 Task: In the  document directory.txt Download file as 'Plain Text' Share this file with 'softage.6@softage.net' Insert the command  Editing
Action: Mouse moved to (40, 84)
Screenshot: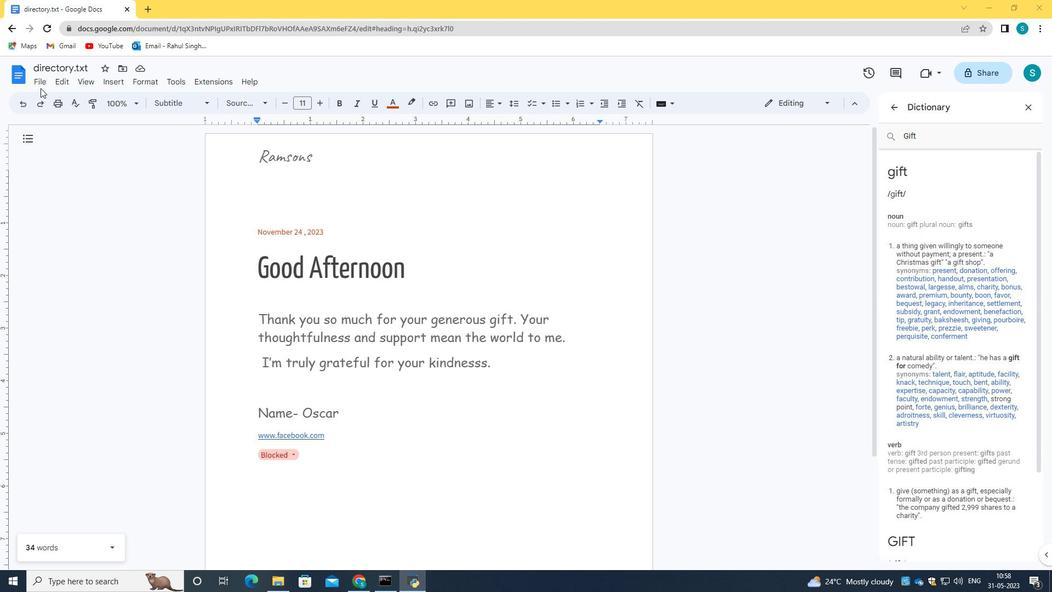 
Action: Mouse pressed left at (40, 84)
Screenshot: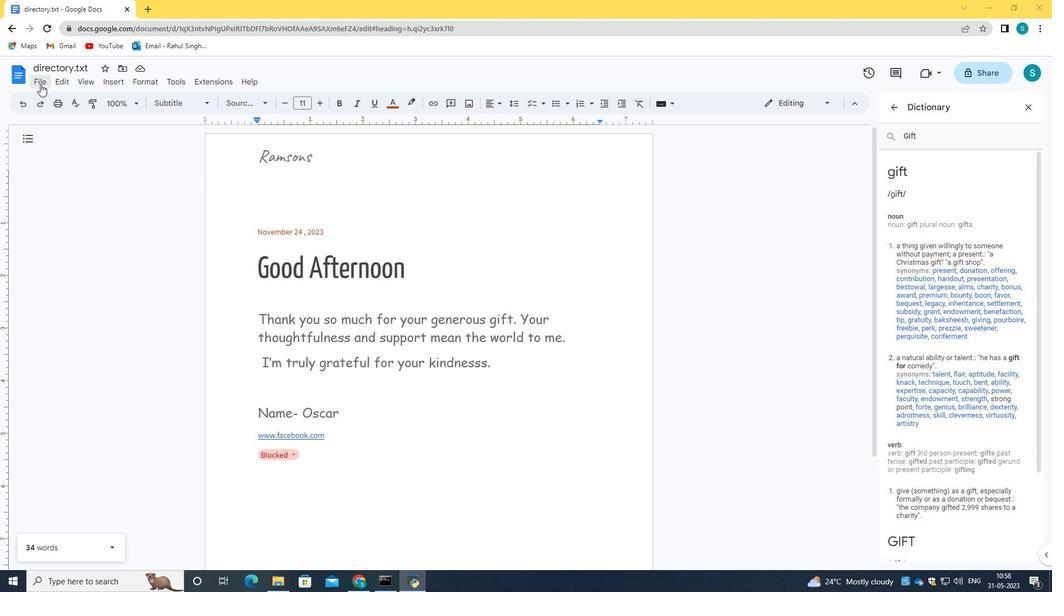
Action: Mouse moved to (242, 267)
Screenshot: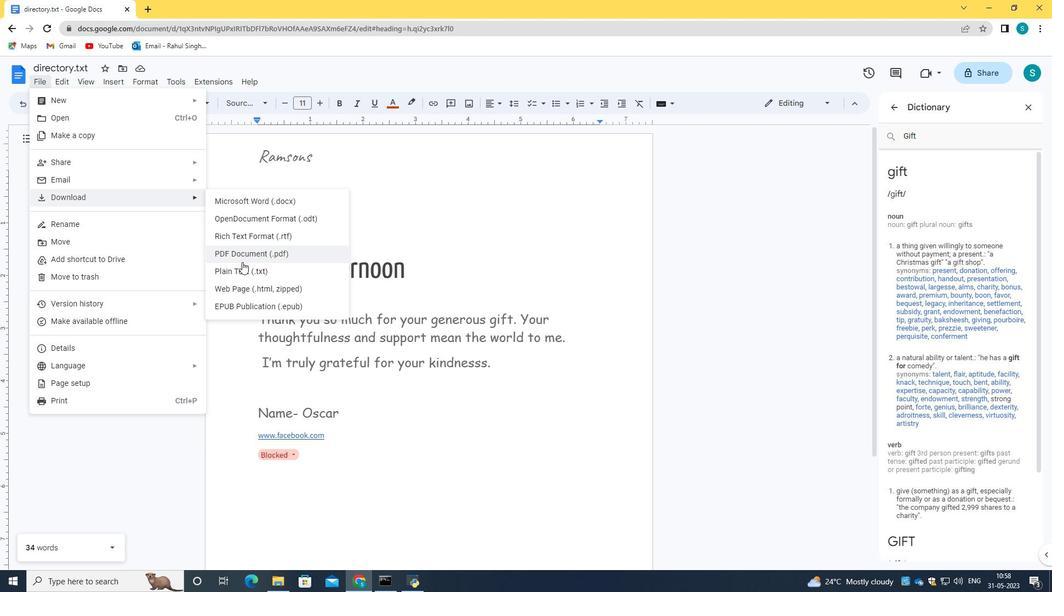 
Action: Mouse pressed left at (242, 267)
Screenshot: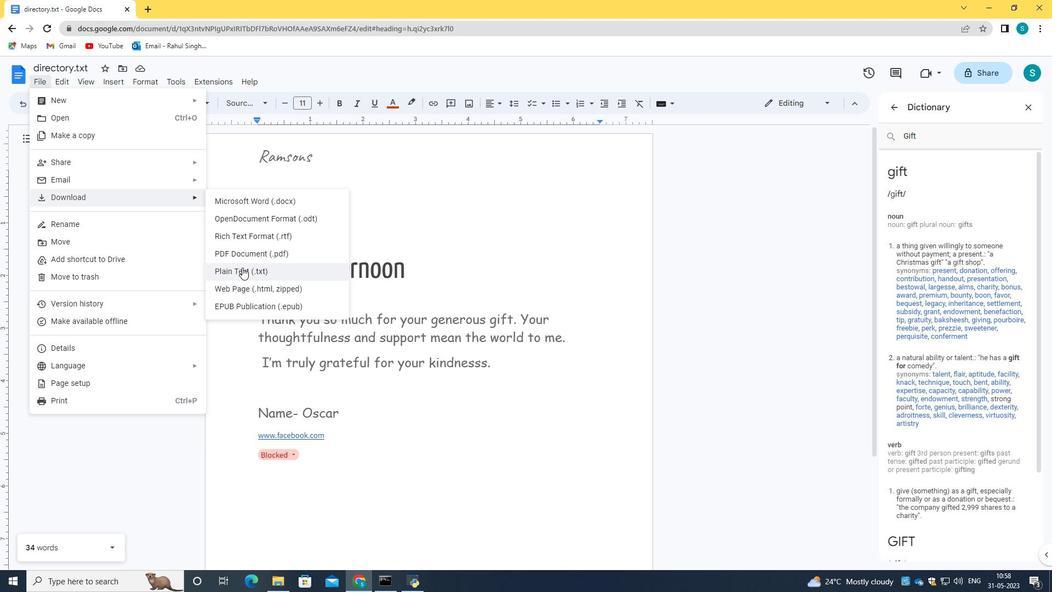 
Action: Mouse moved to (114, 553)
Screenshot: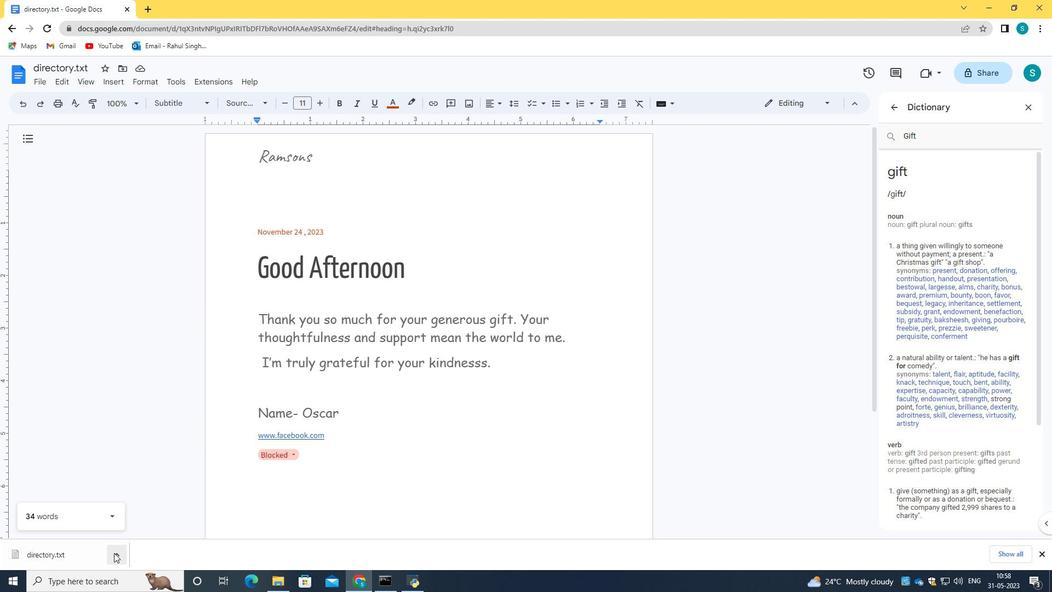 
Action: Mouse pressed left at (114, 553)
Screenshot: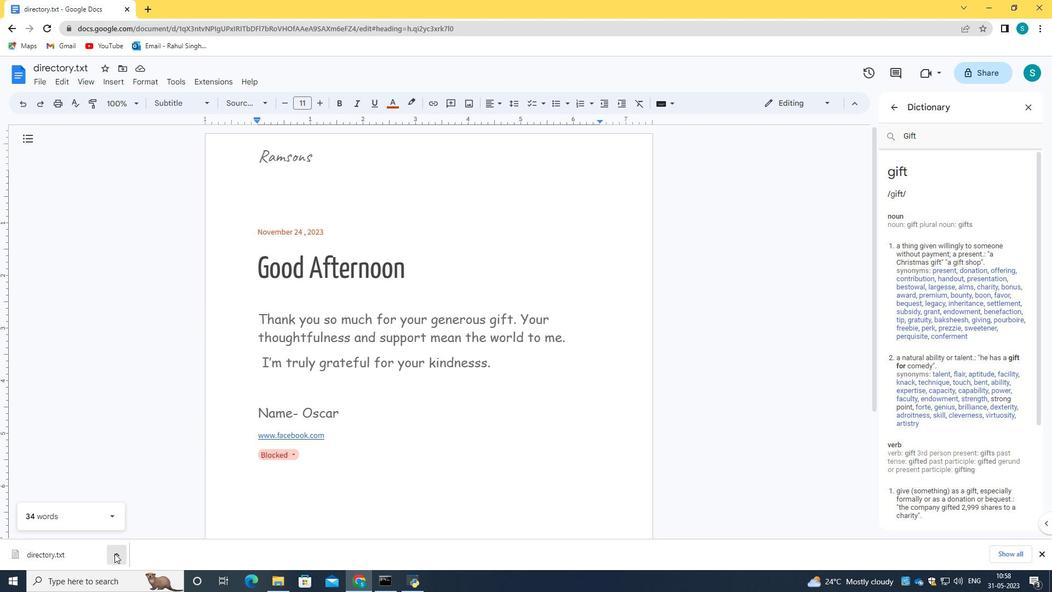 
Action: Mouse moved to (132, 518)
Screenshot: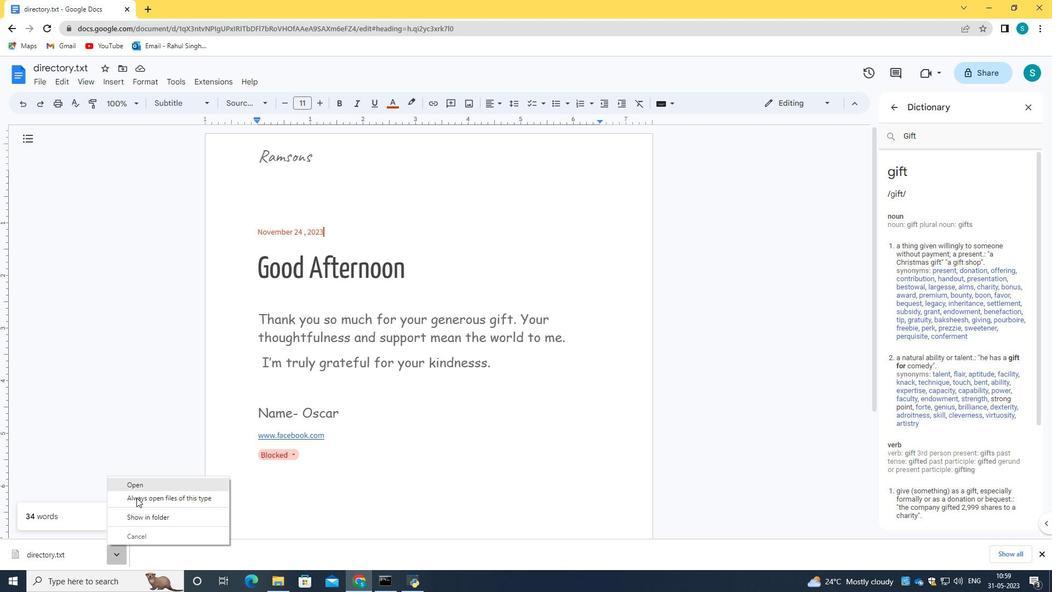 
Action: Mouse pressed left at (132, 518)
Screenshot: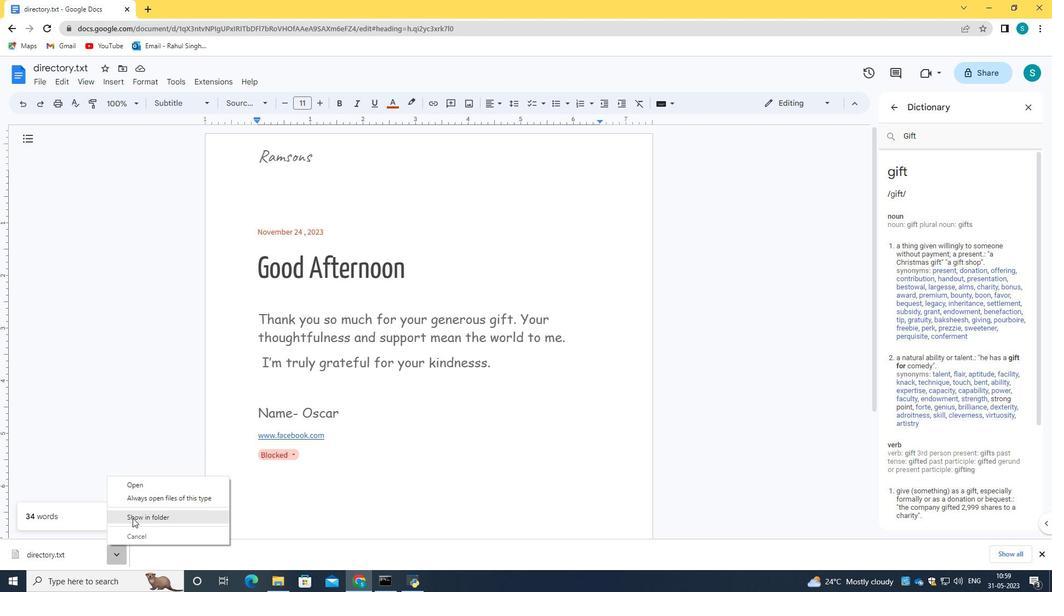 
Action: Mouse moved to (120, 82)
Screenshot: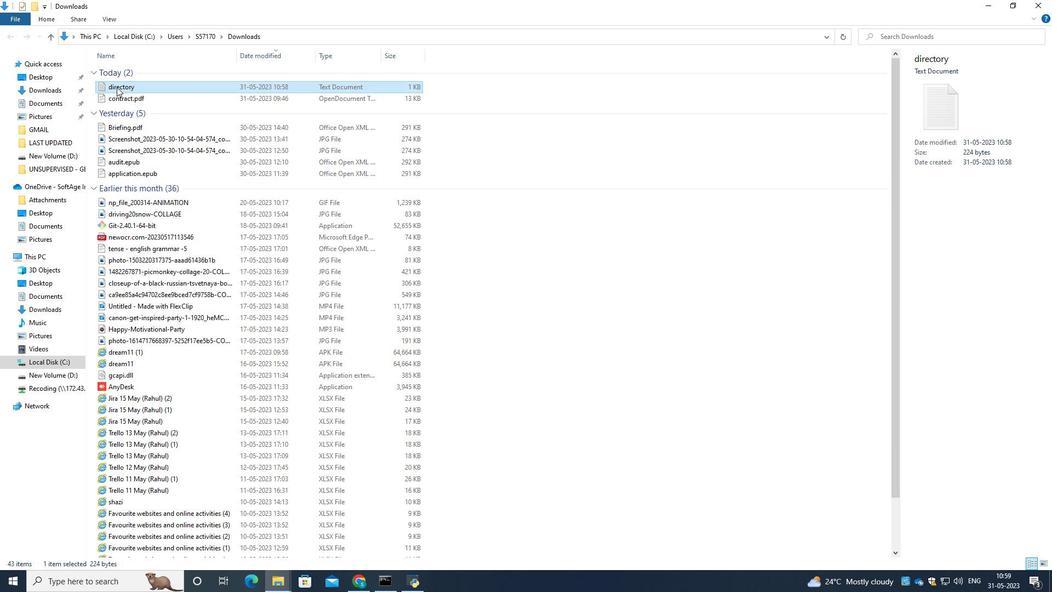 
Action: Mouse pressed right at (120, 82)
Screenshot: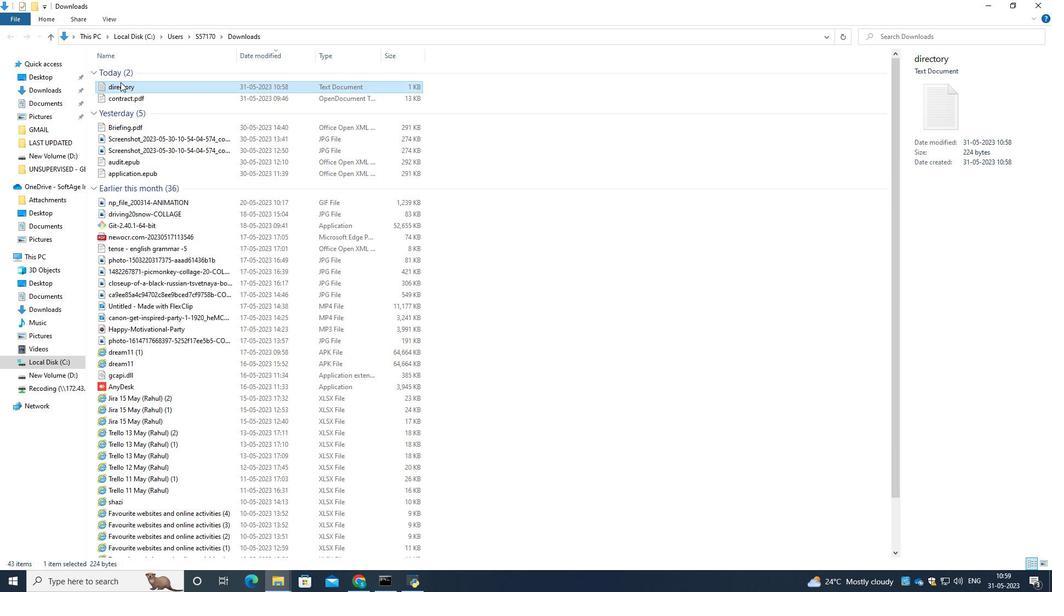 
Action: Mouse moved to (174, 164)
Screenshot: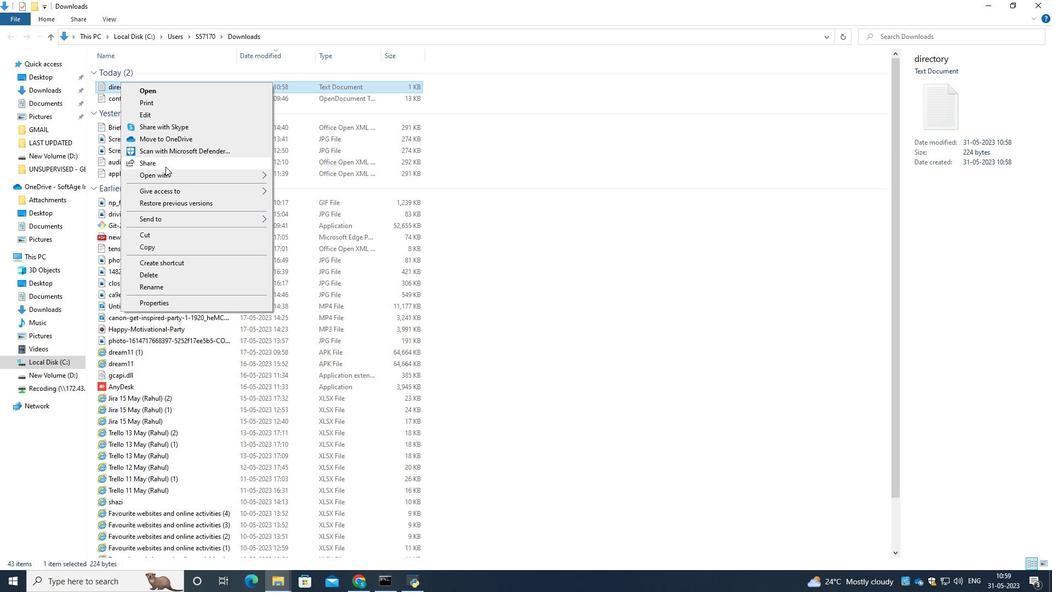 
Action: Mouse pressed left at (174, 164)
Screenshot: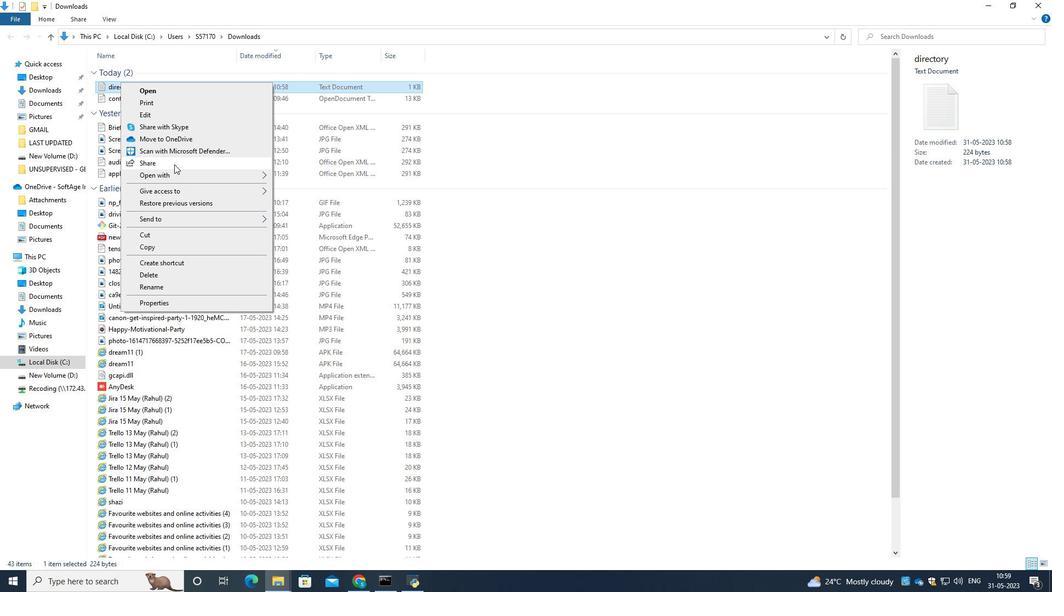 
Action: Mouse moved to (528, 218)
Screenshot: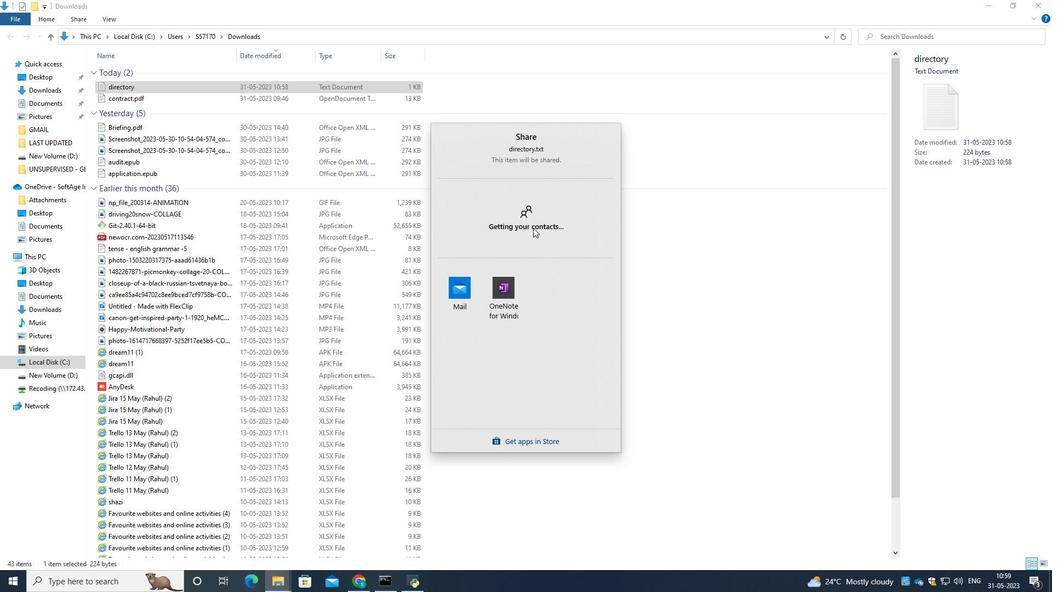 
Action: Mouse pressed left at (528, 218)
Screenshot: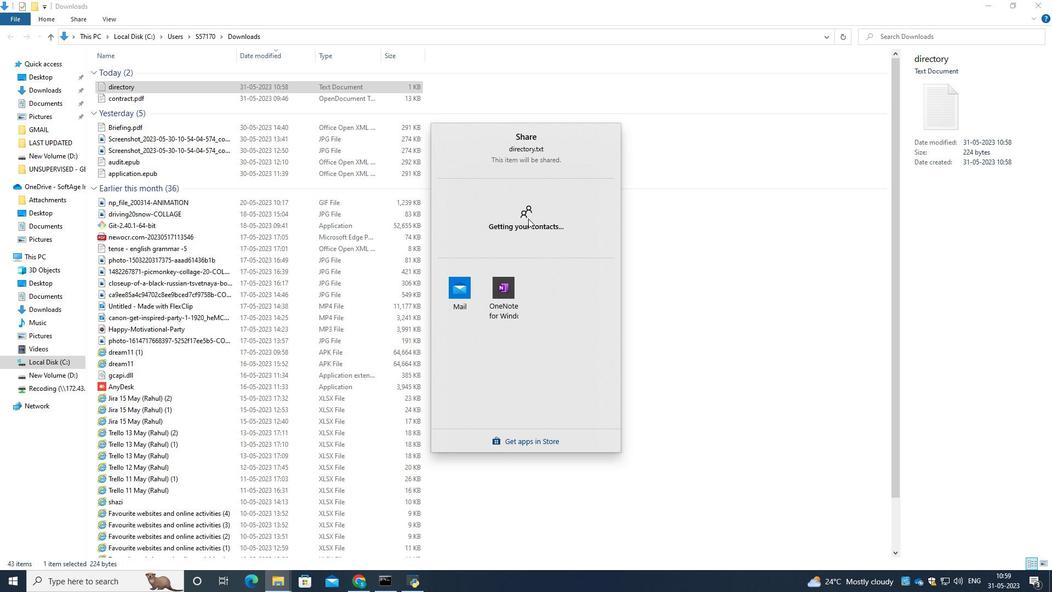 
Action: Mouse moved to (528, 212)
Screenshot: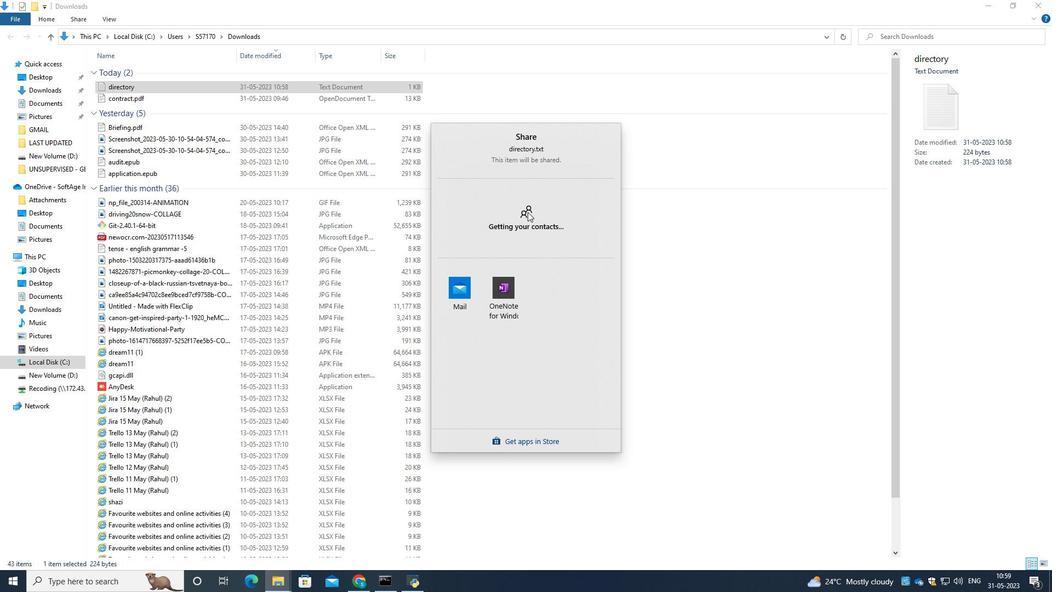 
Action: Mouse pressed left at (528, 212)
Screenshot: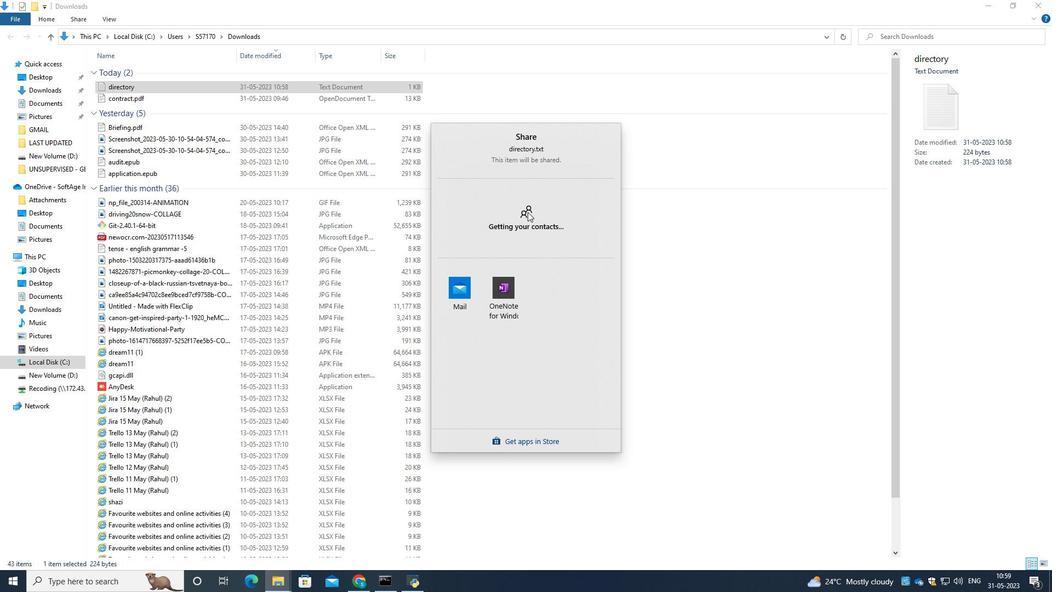 
Action: Mouse moved to (466, 293)
Screenshot: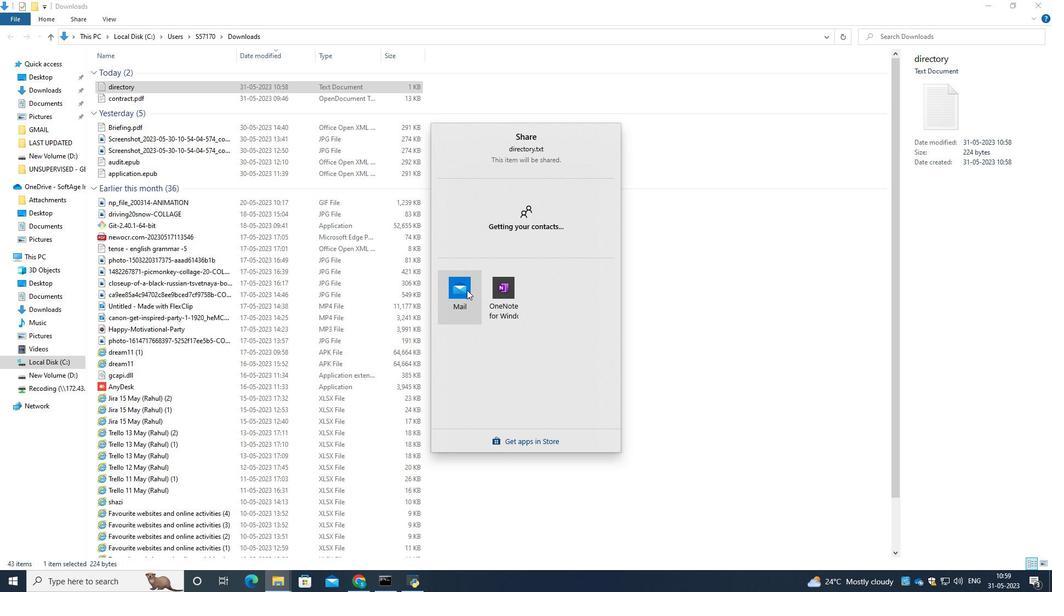 
Action: Mouse pressed left at (466, 293)
Screenshot: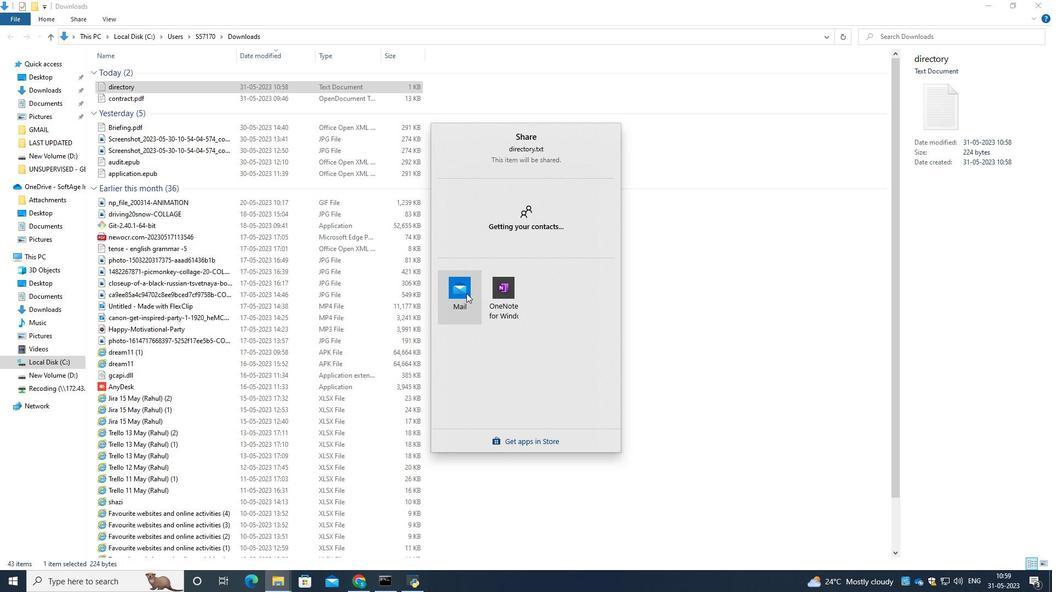 
Action: Mouse moved to (524, 306)
Screenshot: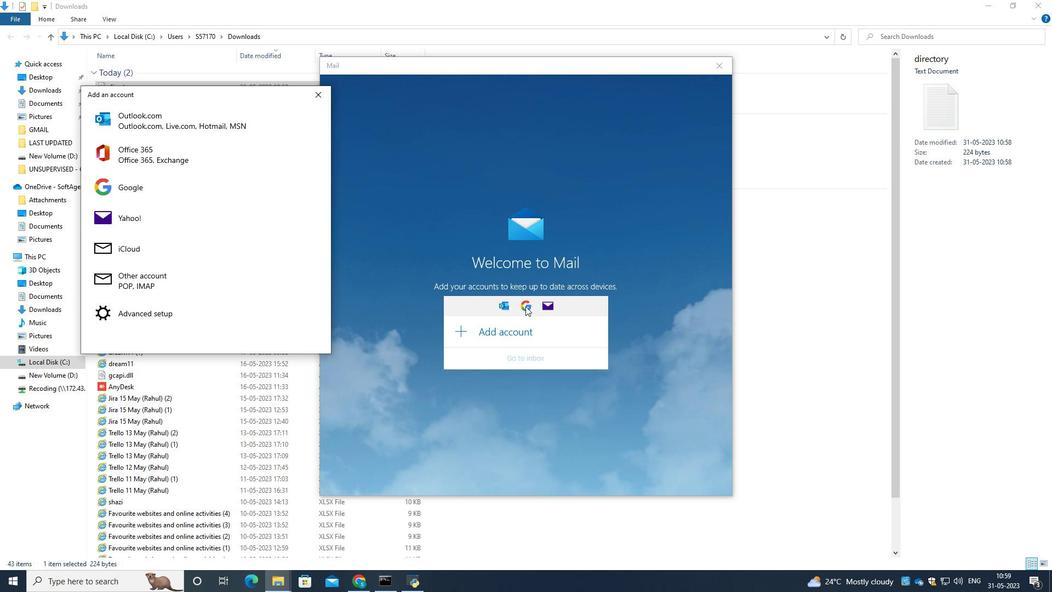 
Action: Mouse pressed left at (524, 306)
Screenshot: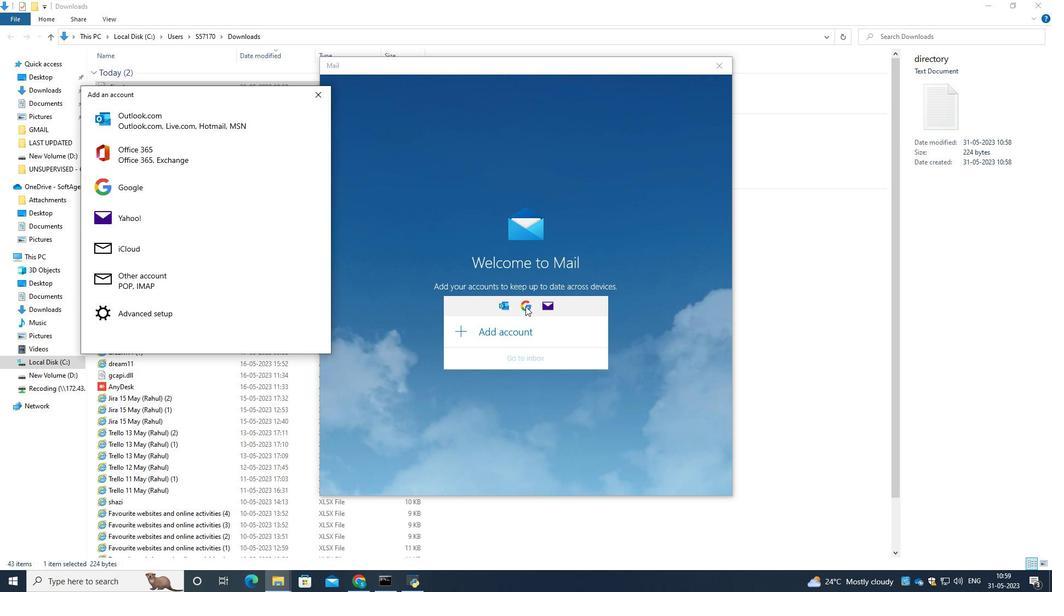 
Action: Mouse moved to (163, 185)
Screenshot: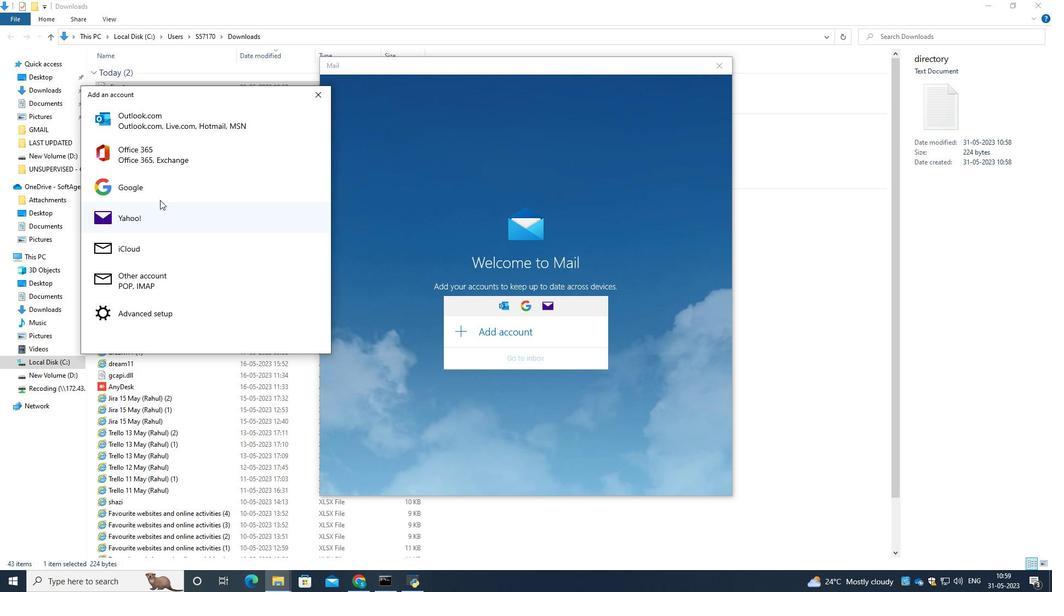 
Action: Mouse pressed left at (163, 185)
Screenshot: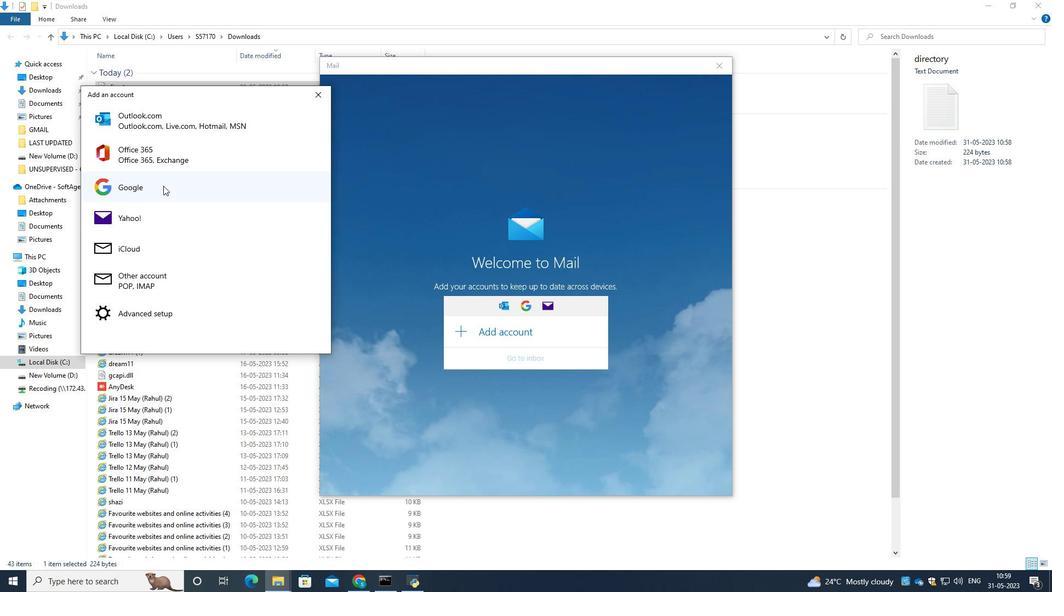 
Action: Mouse moved to (179, 305)
Screenshot: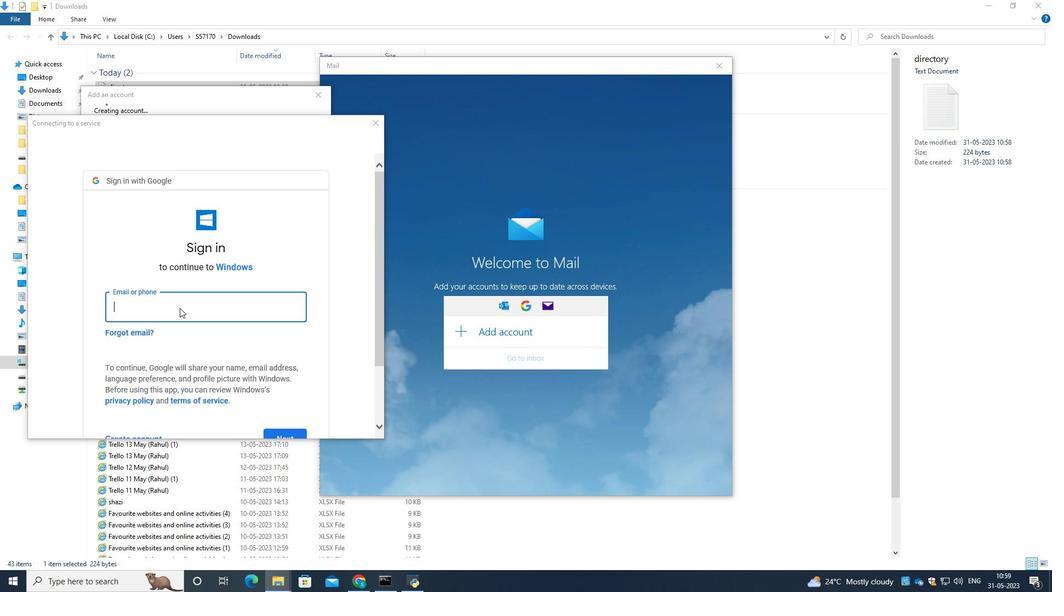 
Action: Mouse pressed left at (179, 305)
Screenshot: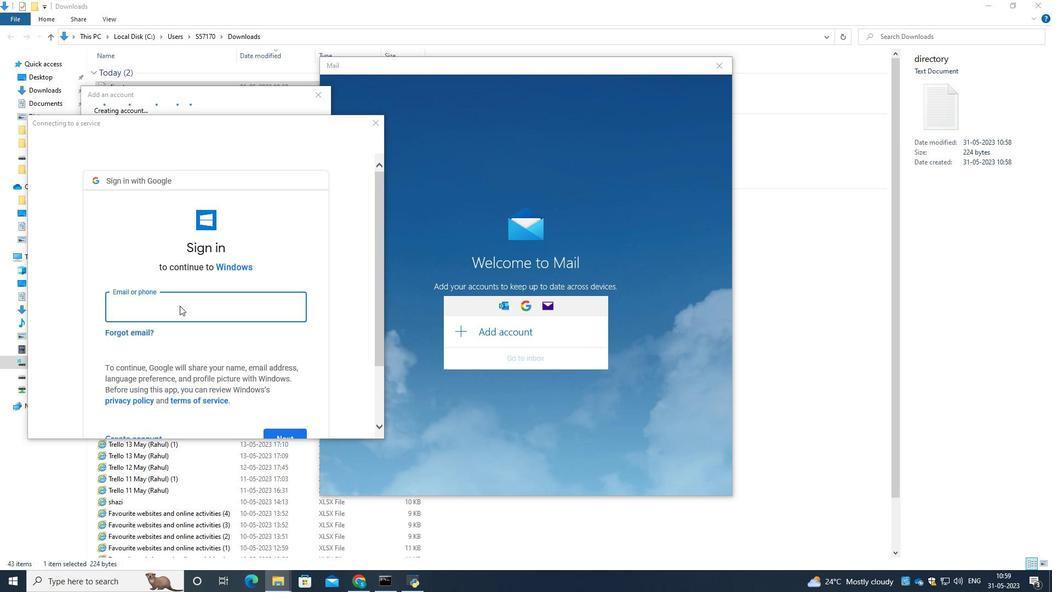
Action: Mouse moved to (372, 128)
Screenshot: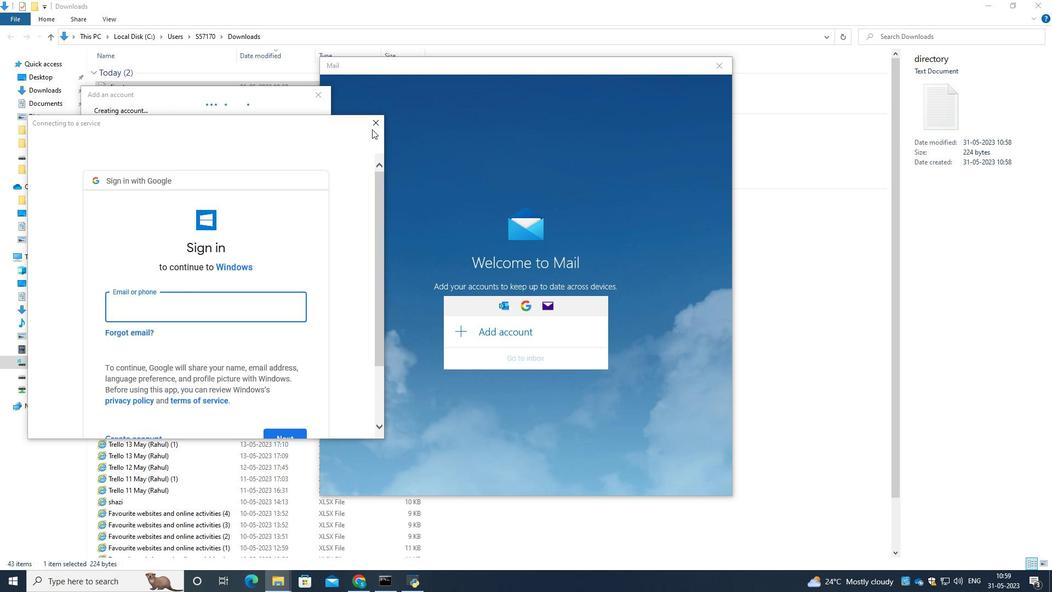 
Action: Mouse pressed left at (372, 128)
Screenshot: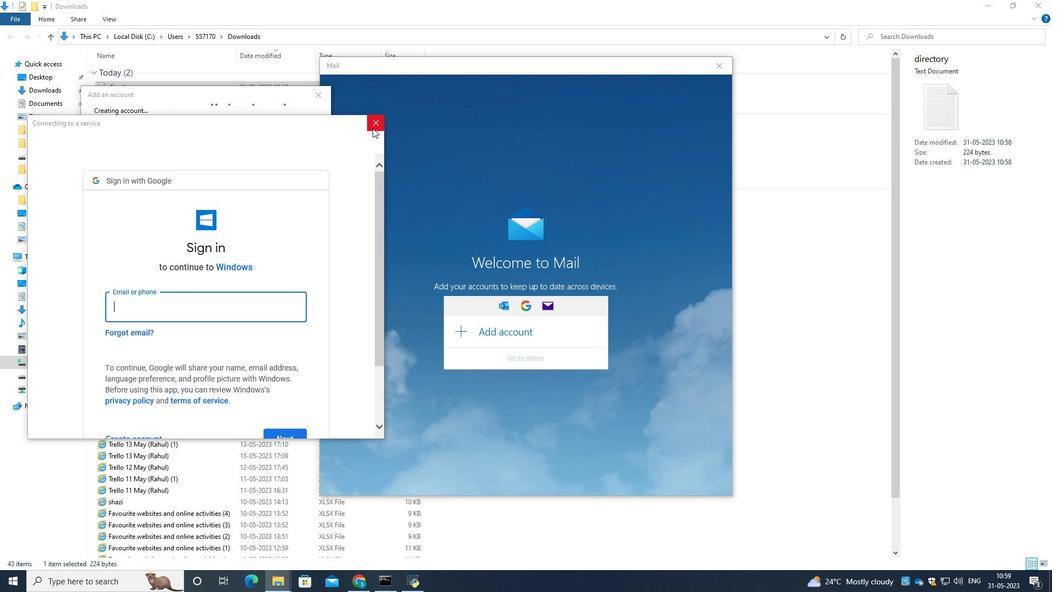 
Action: Mouse moved to (164, 190)
Screenshot: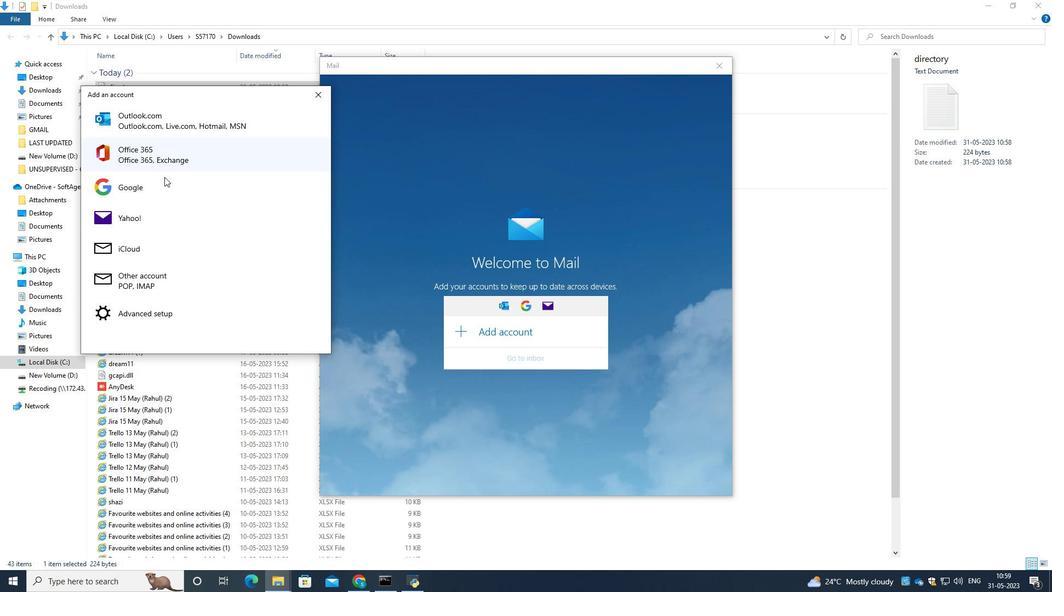 
Action: Mouse pressed left at (164, 190)
Screenshot: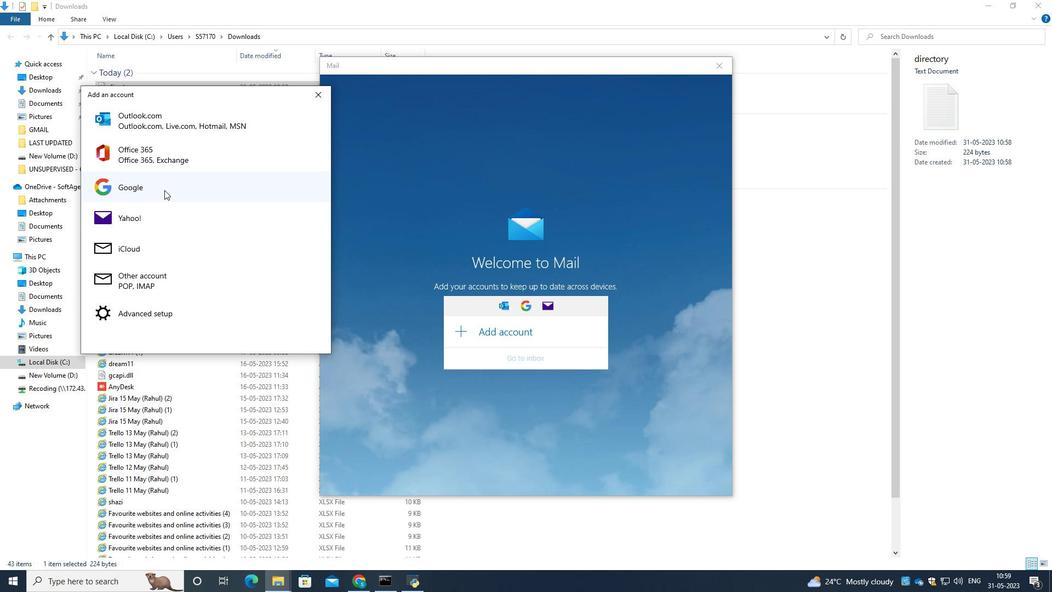 
Action: Mouse moved to (163, 309)
Screenshot: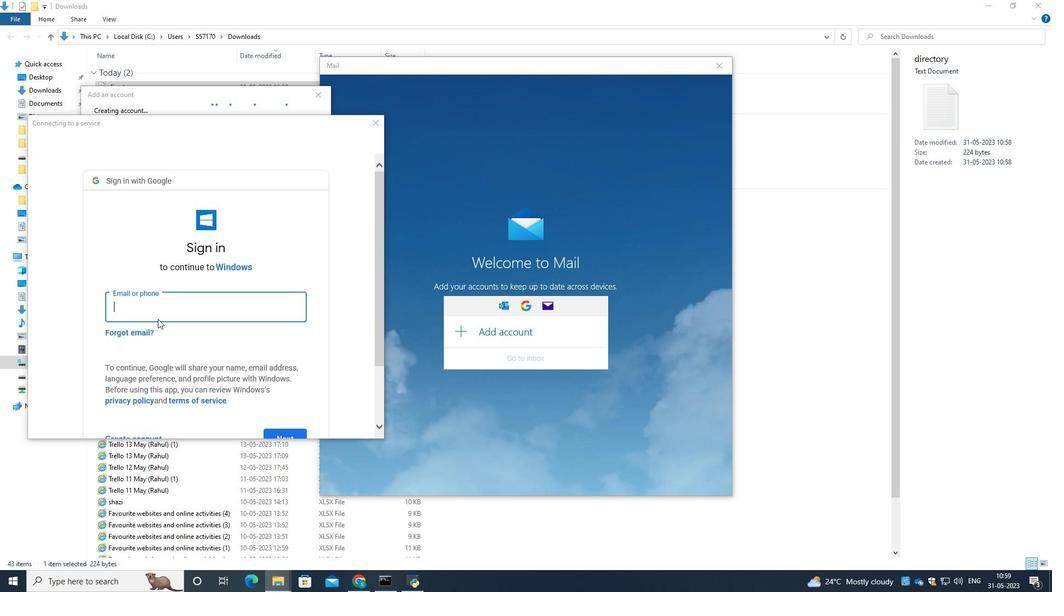 
Action: Mouse pressed left at (163, 309)
Screenshot: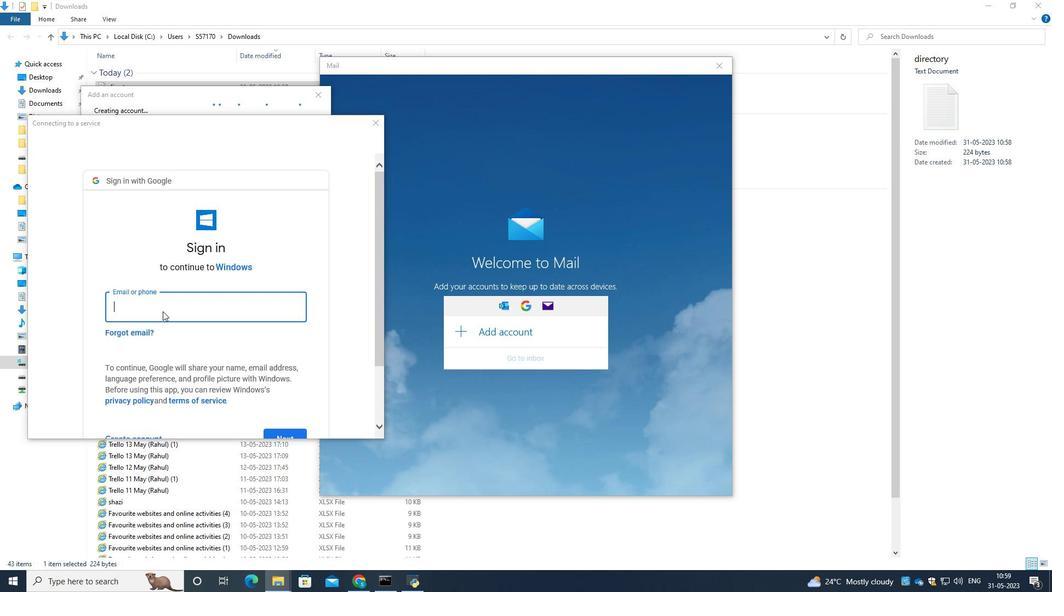 
Action: Key pressed softage.1<Key.shift>@softage.net<Key.enter><Key.shift>Softage<Key.shift>@1<Key.enter>
Screenshot: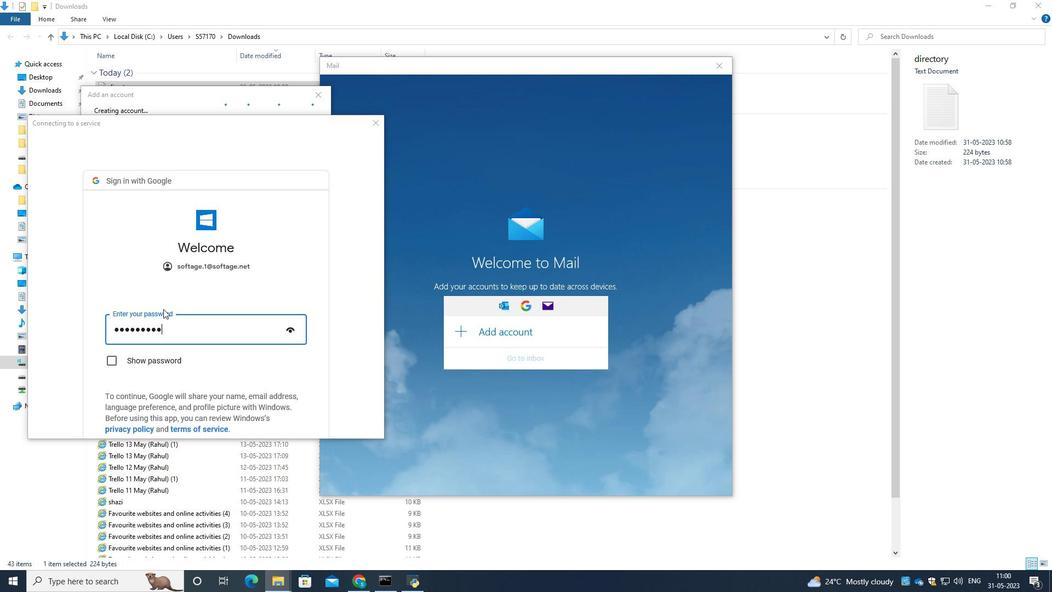 
Action: Mouse moved to (215, 284)
Screenshot: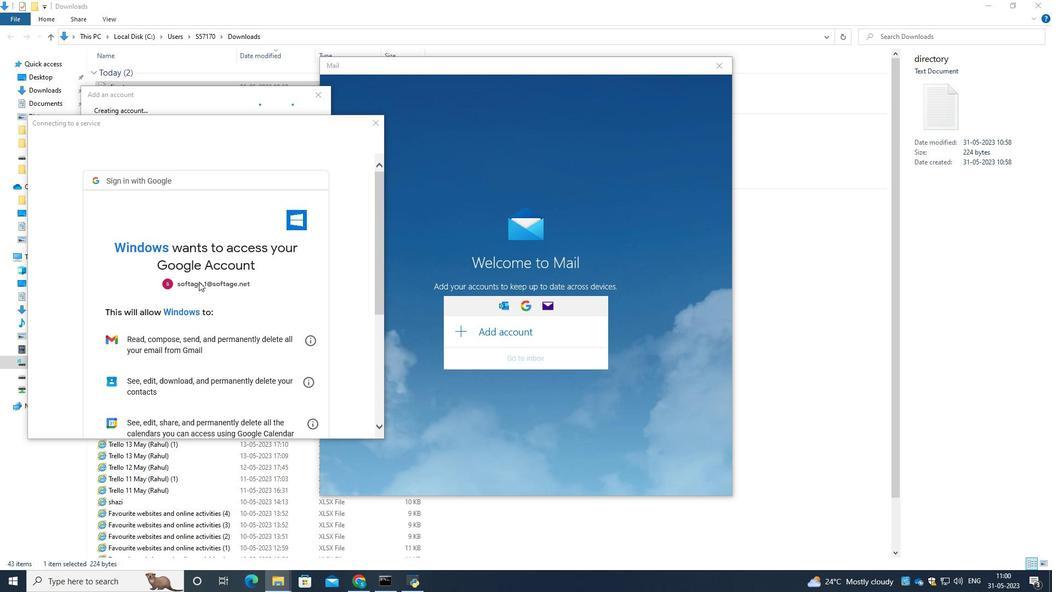 
Action: Mouse scrolled (215, 283) with delta (0, 0)
Screenshot: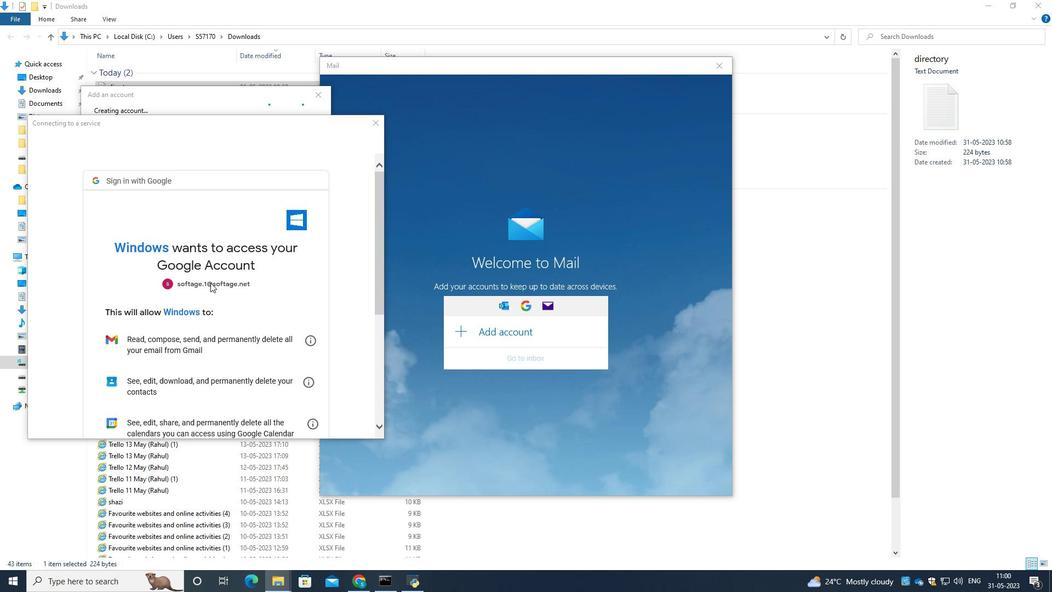 
Action: Mouse moved to (216, 284)
Screenshot: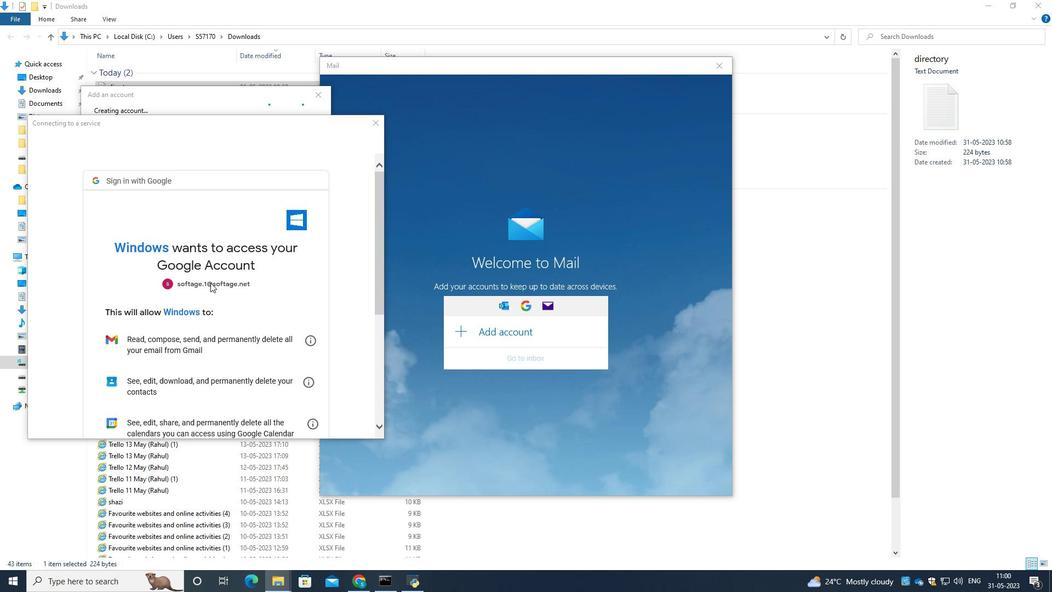 
Action: Mouse scrolled (216, 283) with delta (0, 0)
Screenshot: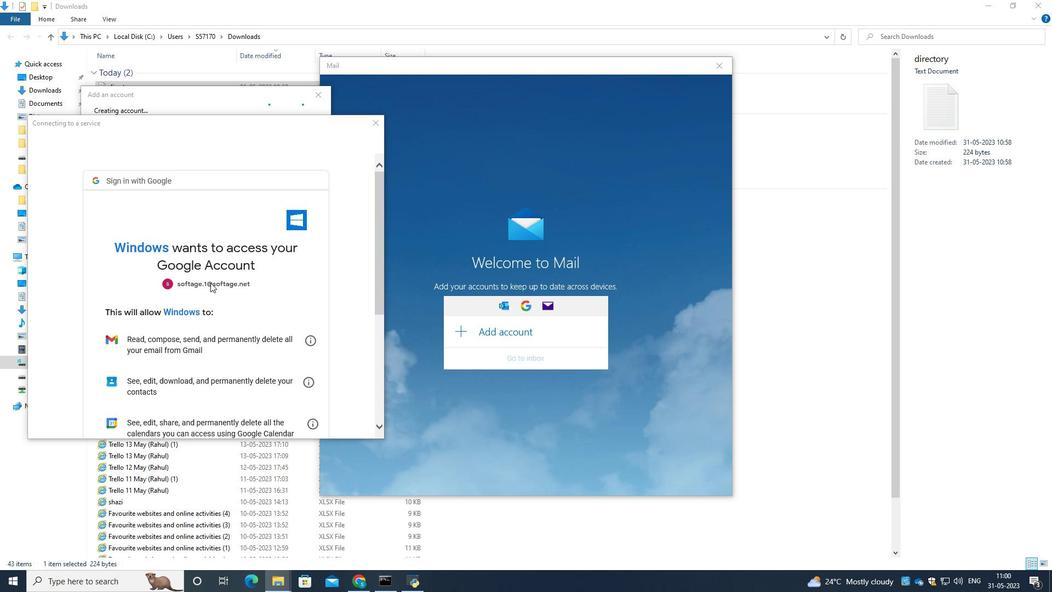 
Action: Mouse moved to (217, 285)
Screenshot: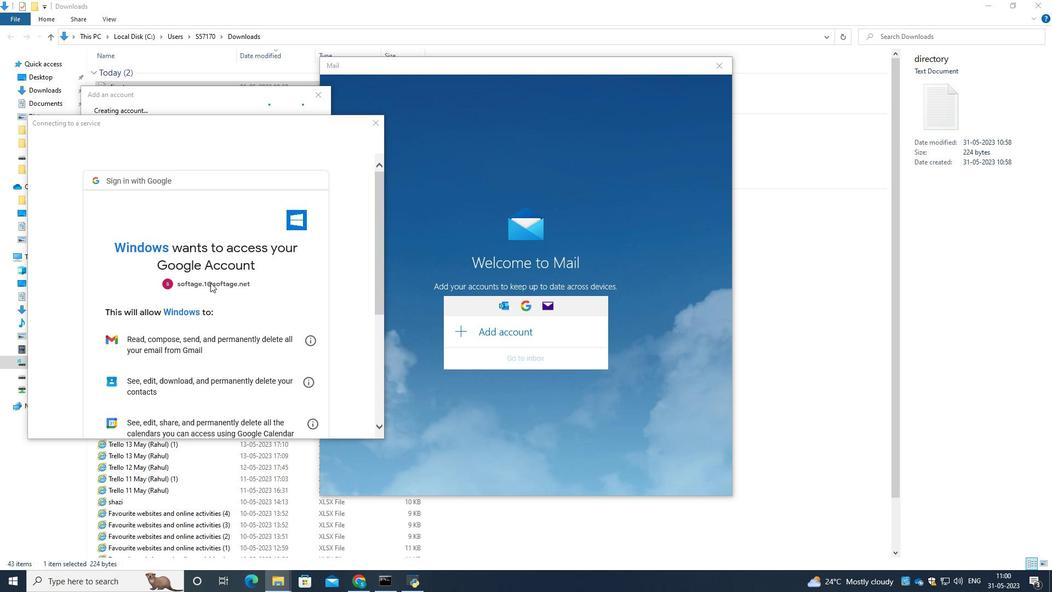 
Action: Mouse scrolled (217, 284) with delta (0, 0)
Screenshot: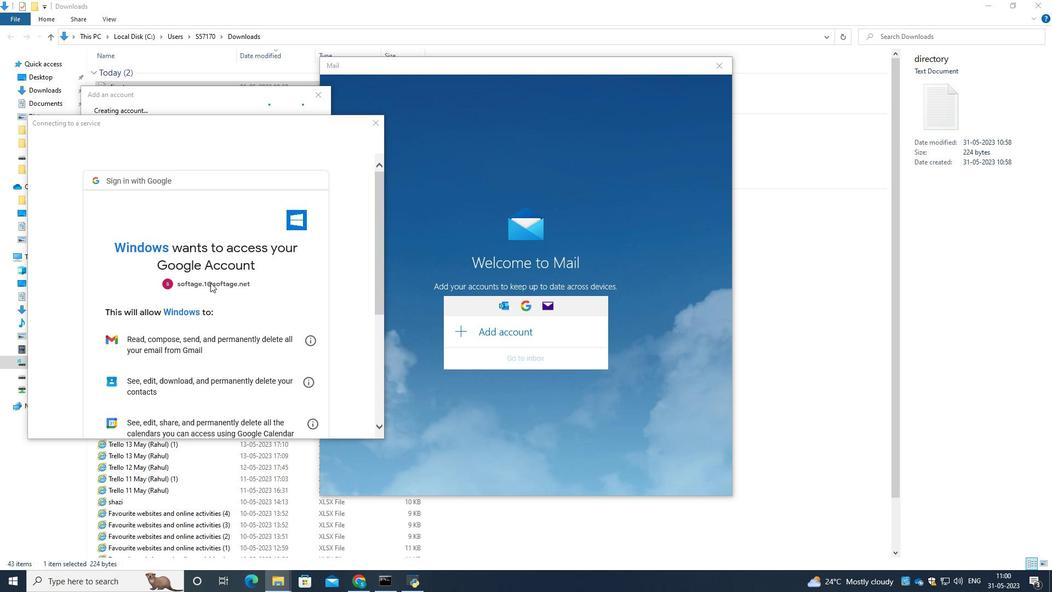 
Action: Mouse moved to (217, 285)
Screenshot: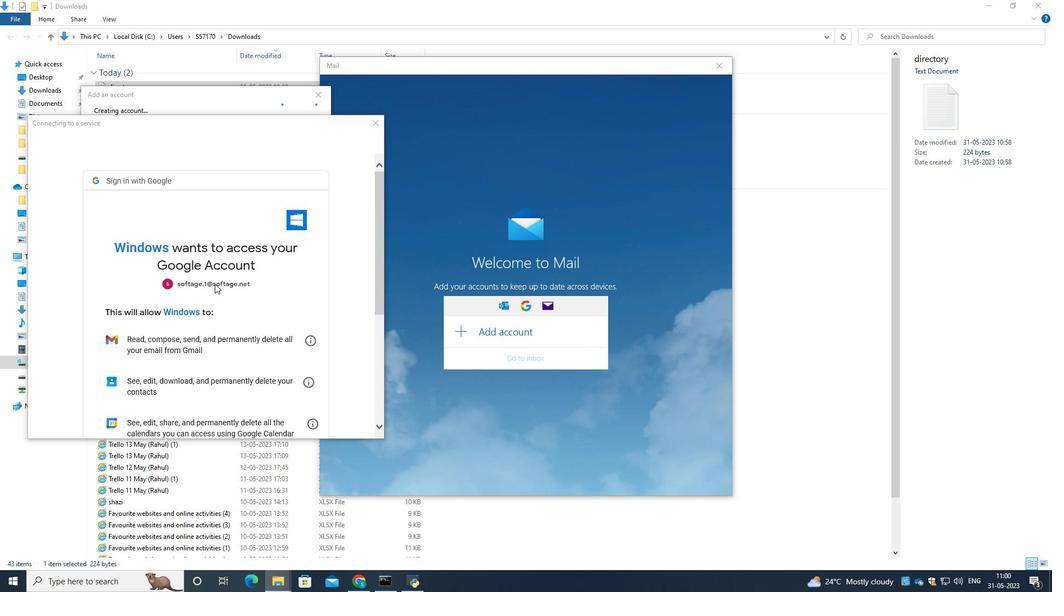 
Action: Mouse scrolled (217, 284) with delta (0, 0)
Screenshot: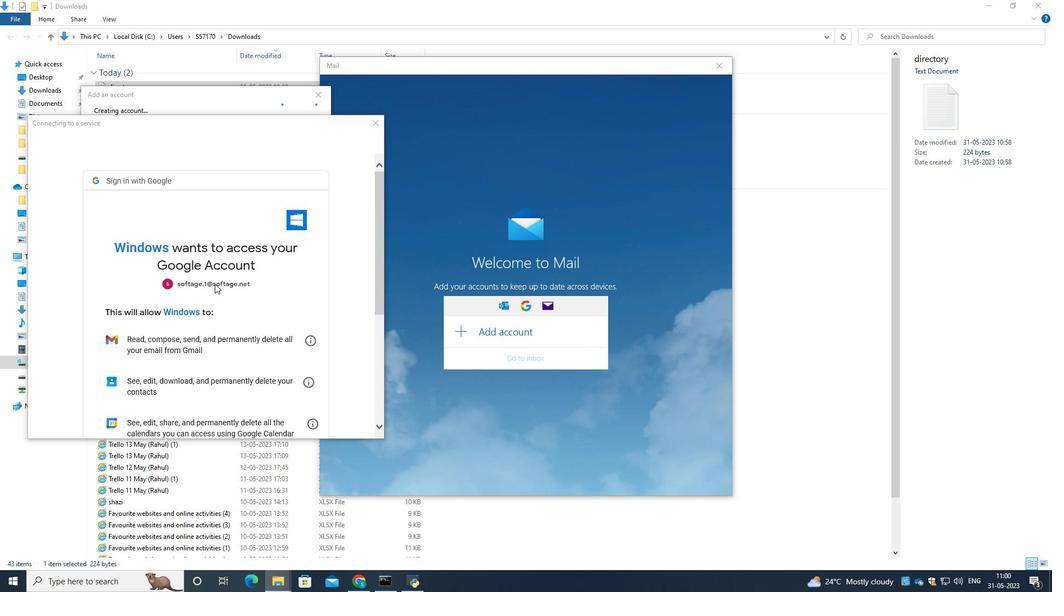 
Action: Mouse moved to (218, 285)
Screenshot: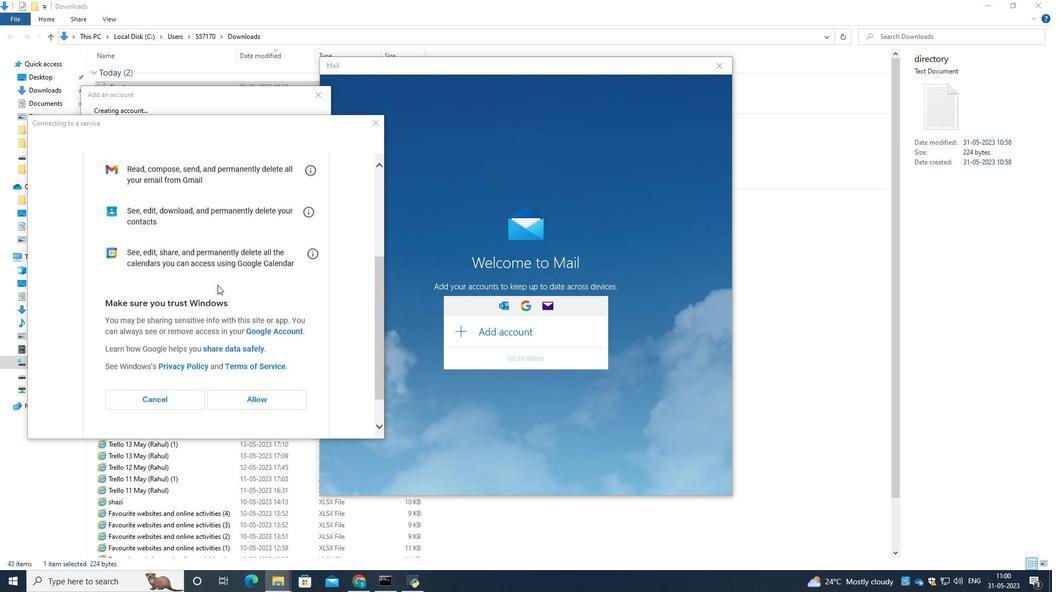 
Action: Mouse scrolled (218, 284) with delta (0, 0)
Screenshot: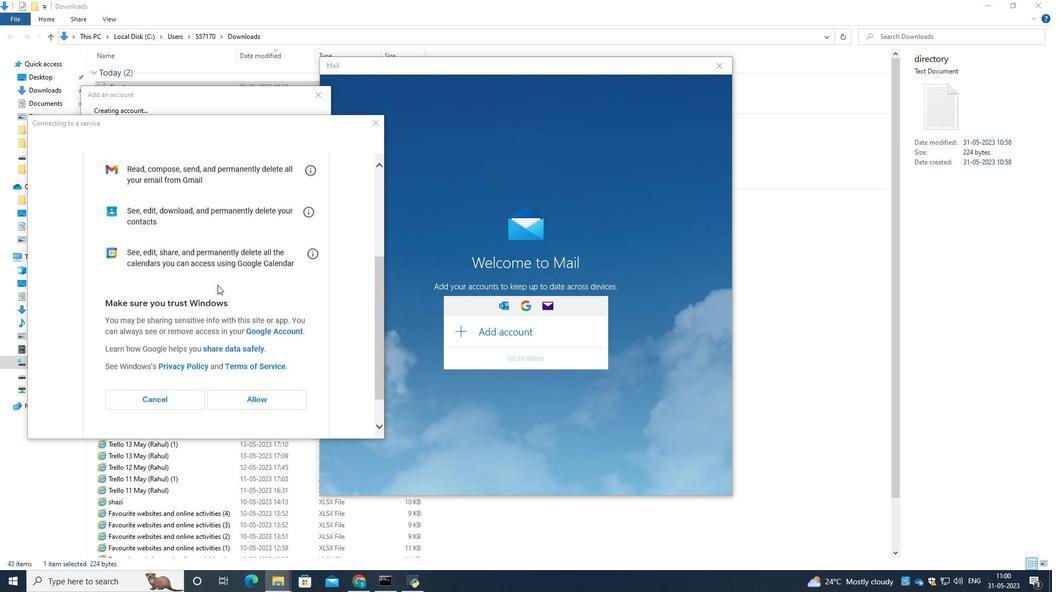 
Action: Mouse moved to (219, 285)
Screenshot: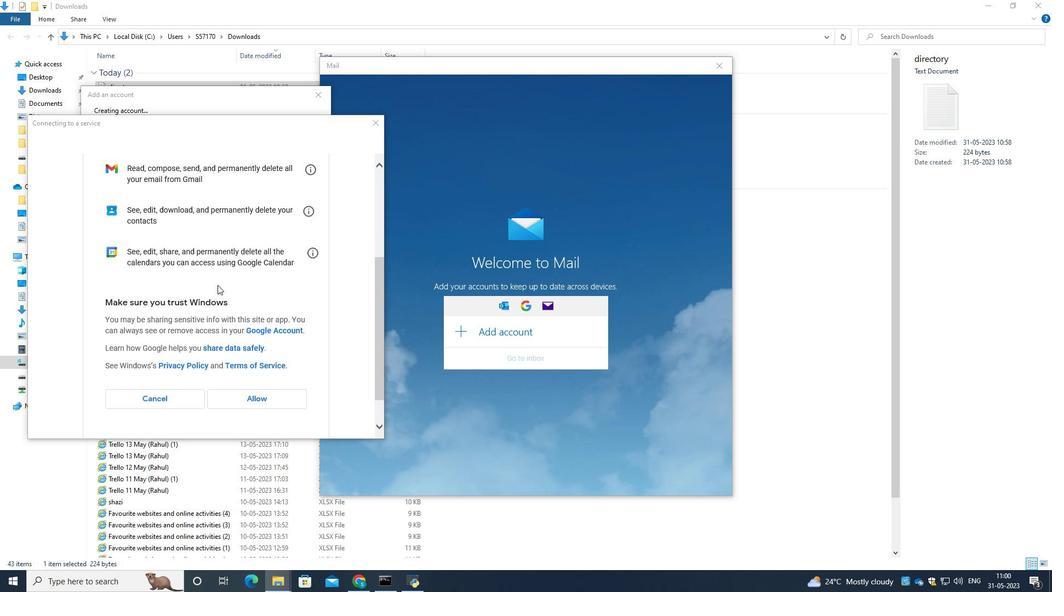 
Action: Mouse scrolled (219, 285) with delta (0, 0)
Screenshot: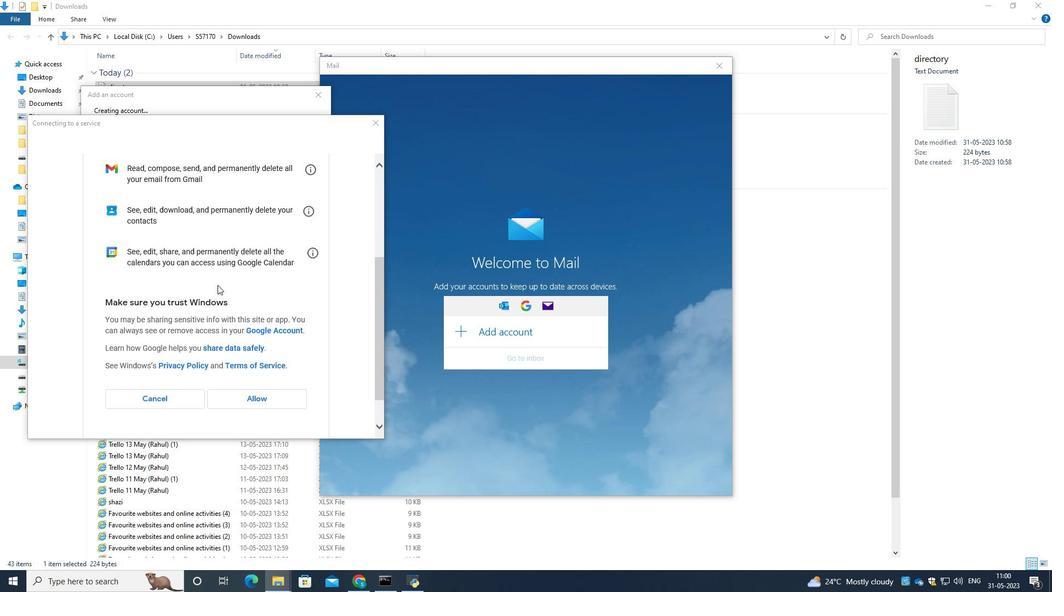 
Action: Mouse scrolled (219, 285) with delta (0, 0)
Screenshot: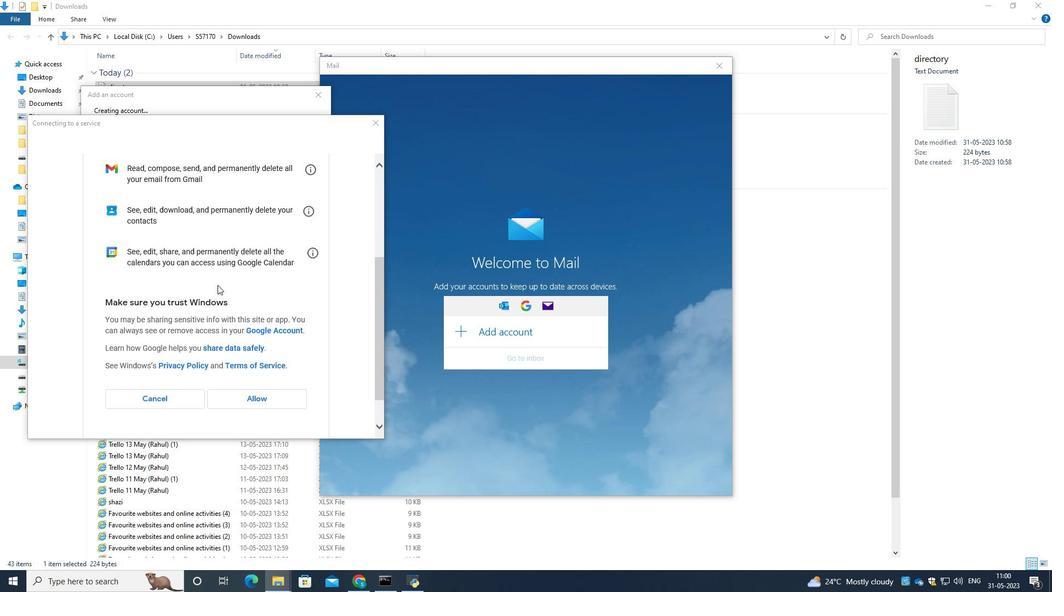 
Action: Mouse scrolled (219, 285) with delta (0, 0)
Screenshot: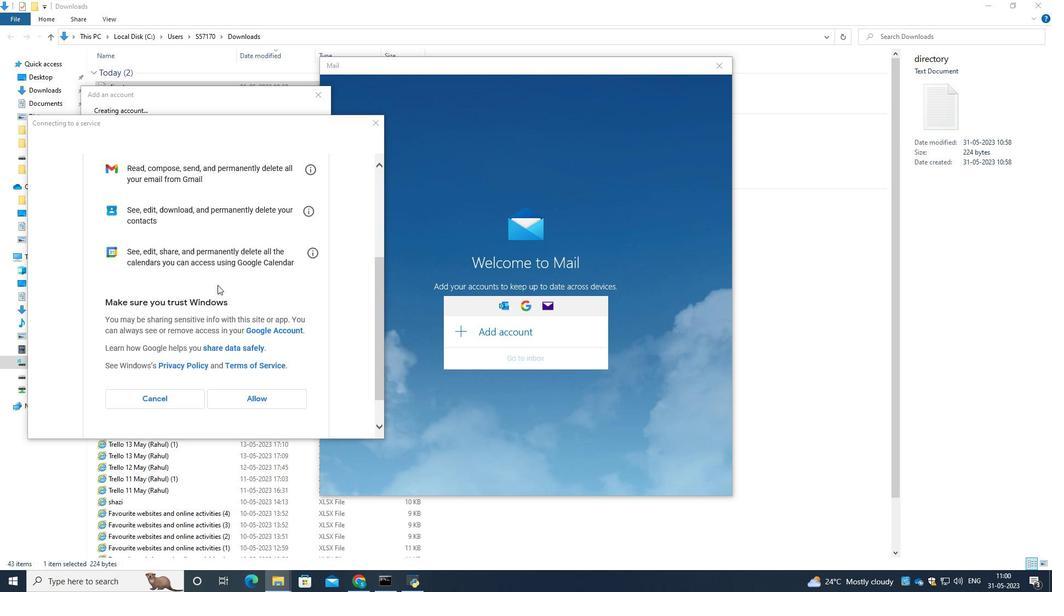 
Action: Mouse scrolled (219, 285) with delta (0, 0)
Screenshot: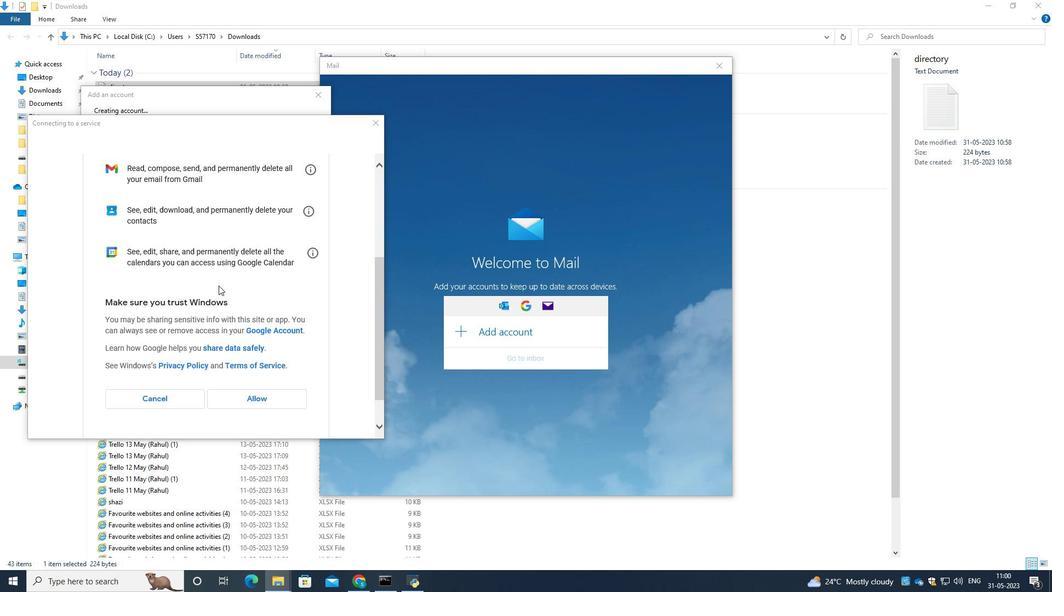 
Action: Mouse moved to (252, 361)
Screenshot: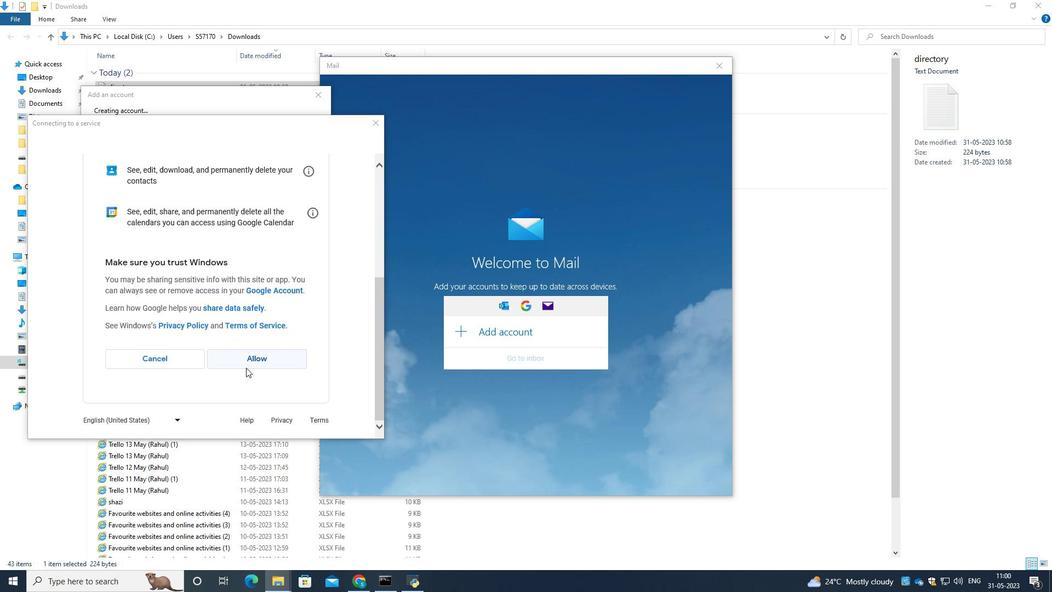 
Action: Mouse pressed left at (252, 361)
Screenshot: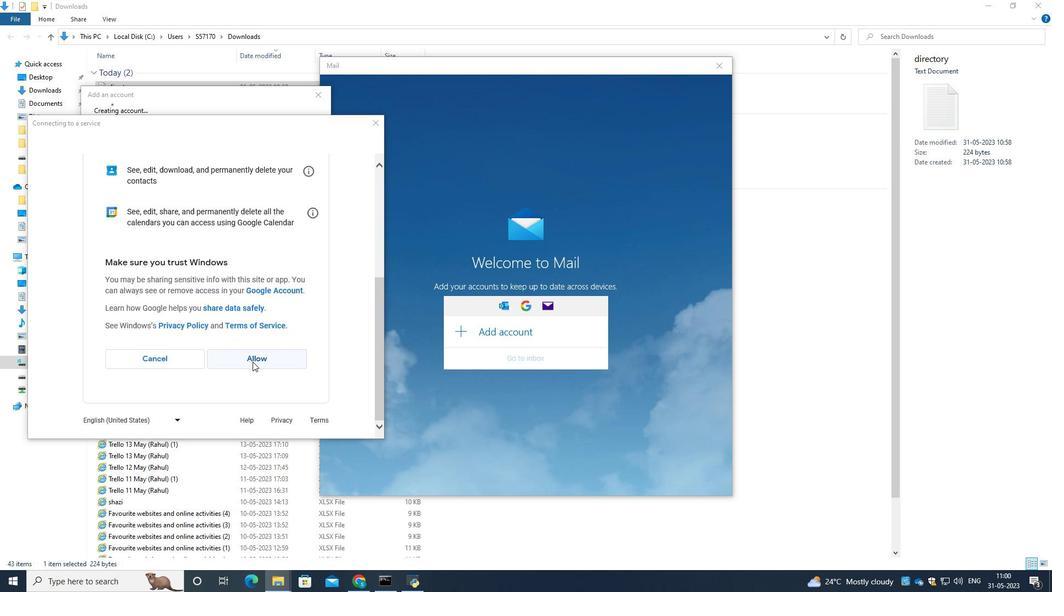 
Action: Mouse moved to (183, 159)
Screenshot: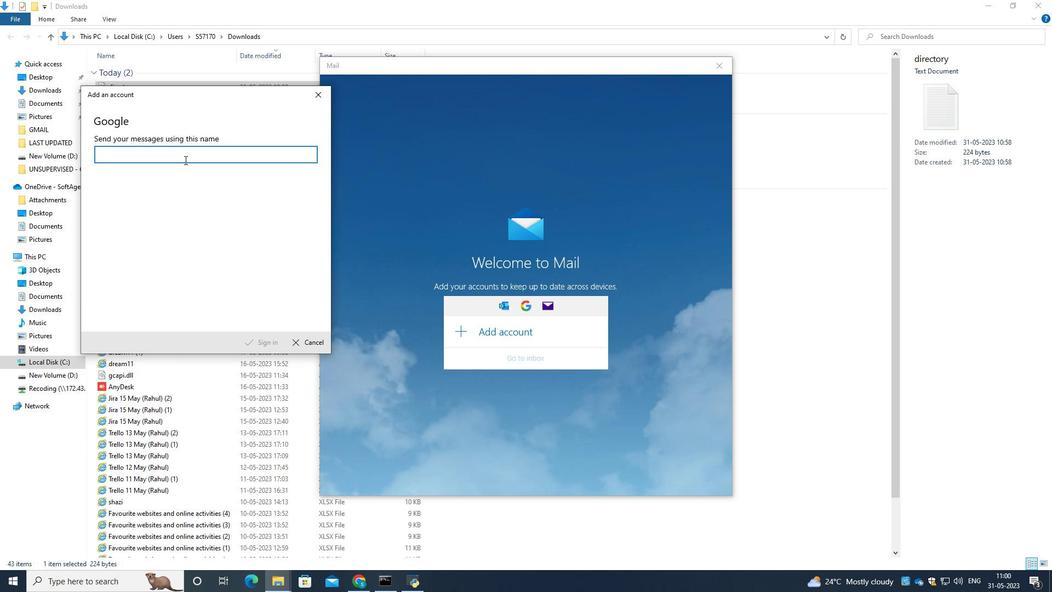 
Action: Mouse pressed left at (183, 159)
Screenshot: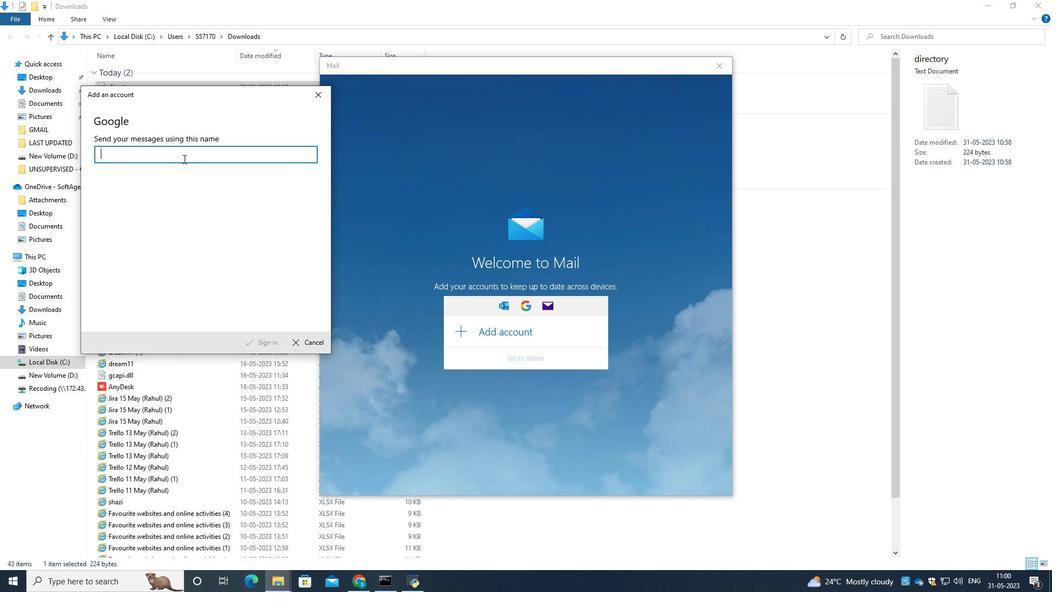 
Action: Mouse moved to (181, 157)
Screenshot: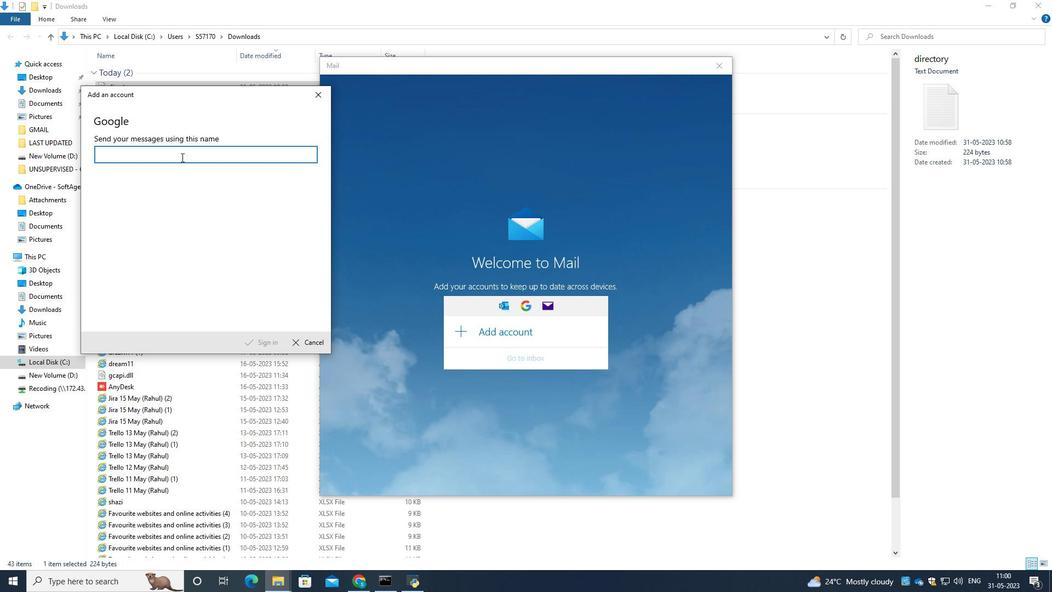 
Action: Key pressed softage<Key.enter>
Screenshot: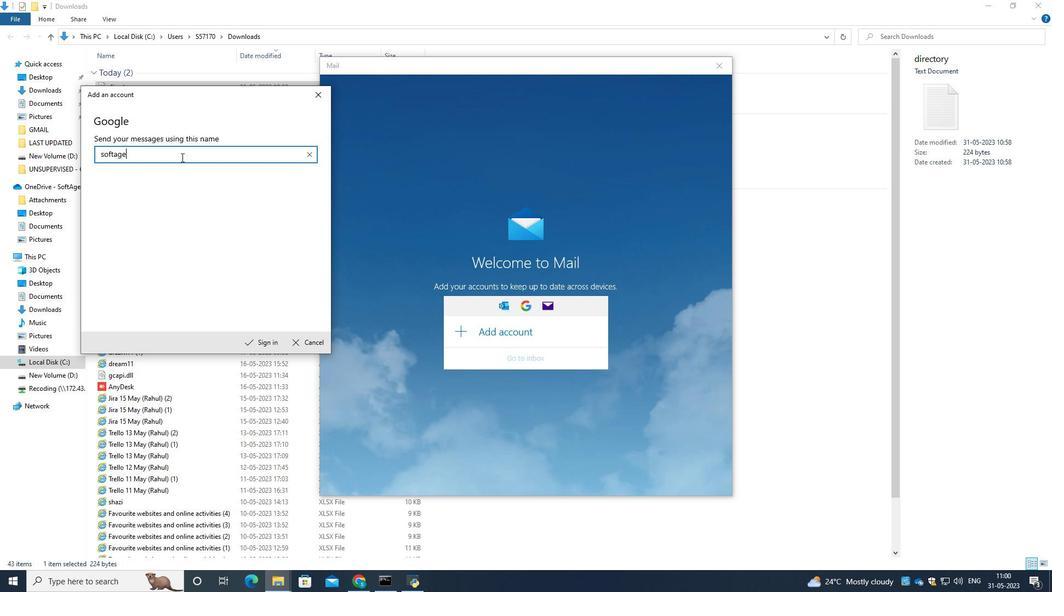 
Action: Mouse moved to (247, 92)
Screenshot: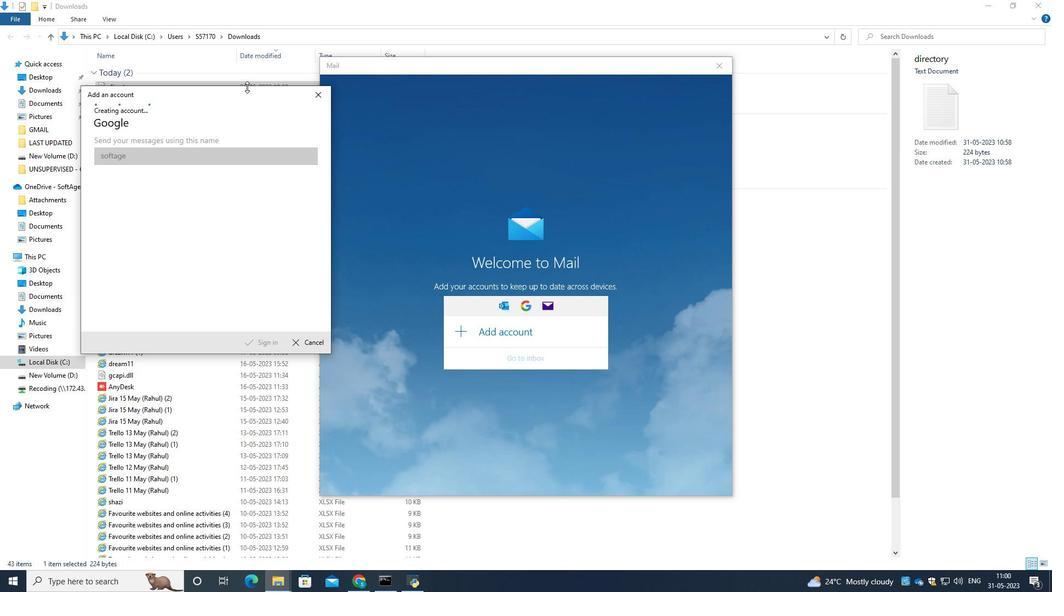 
Action: Mouse pressed left at (247, 92)
Screenshot: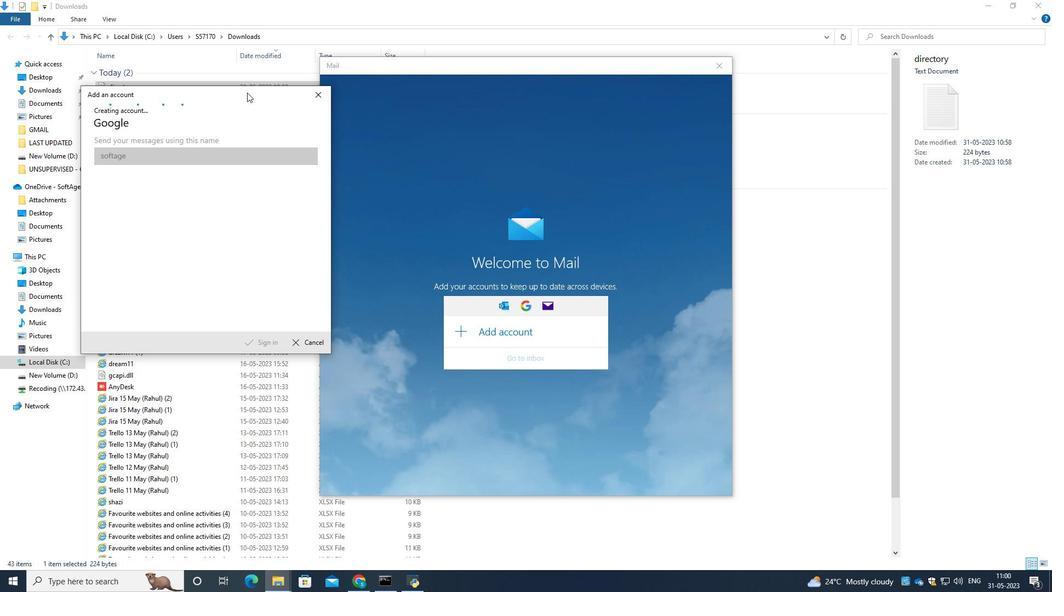 
Action: Mouse moved to (338, 287)
Screenshot: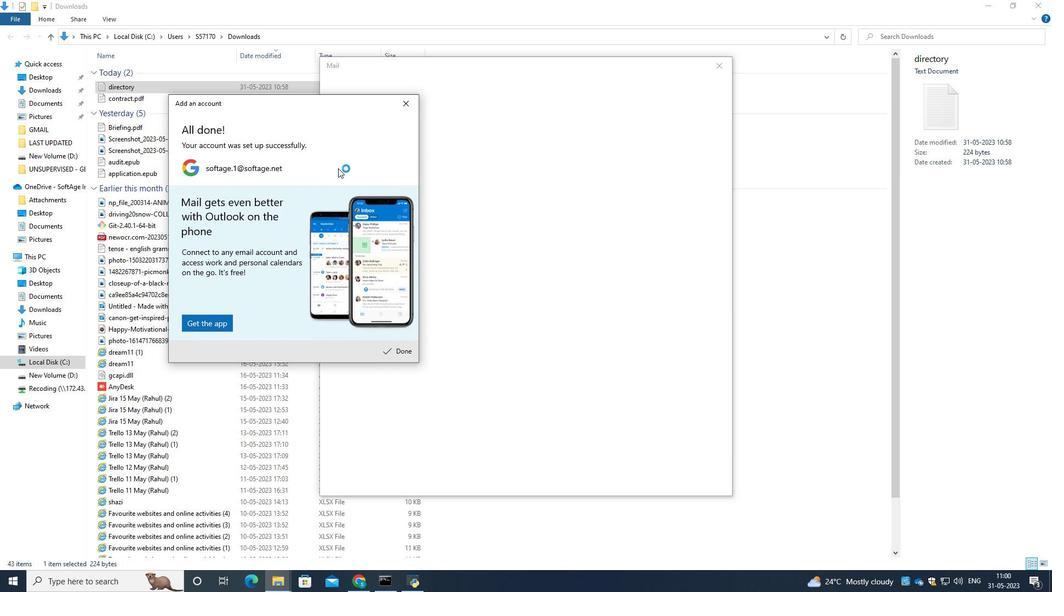 
Action: Mouse scrolled (338, 286) with delta (0, 0)
Screenshot: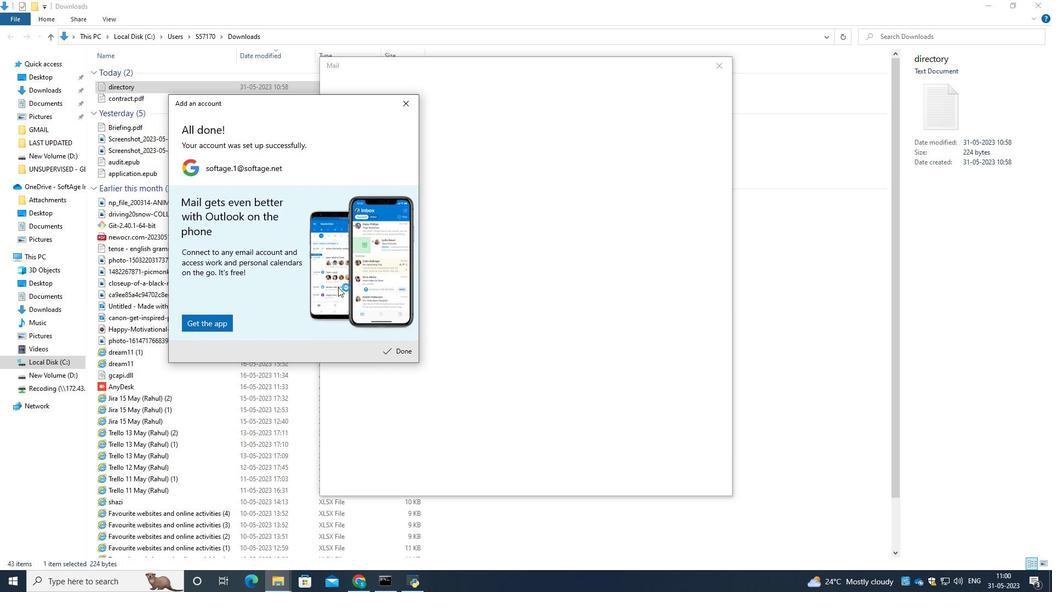 
Action: Mouse scrolled (338, 286) with delta (0, 0)
Screenshot: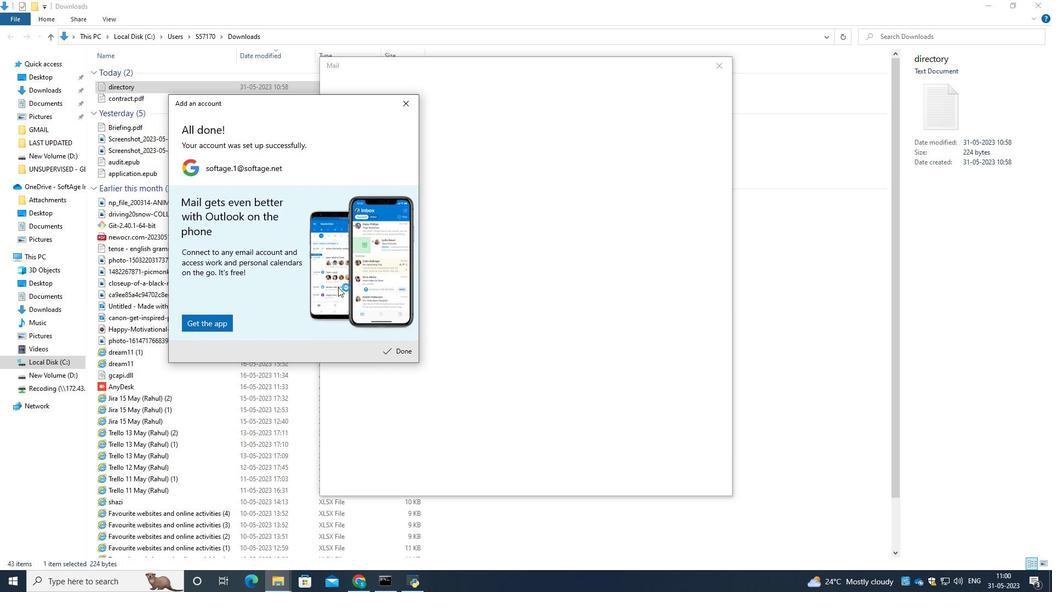 
Action: Mouse moved to (396, 353)
Screenshot: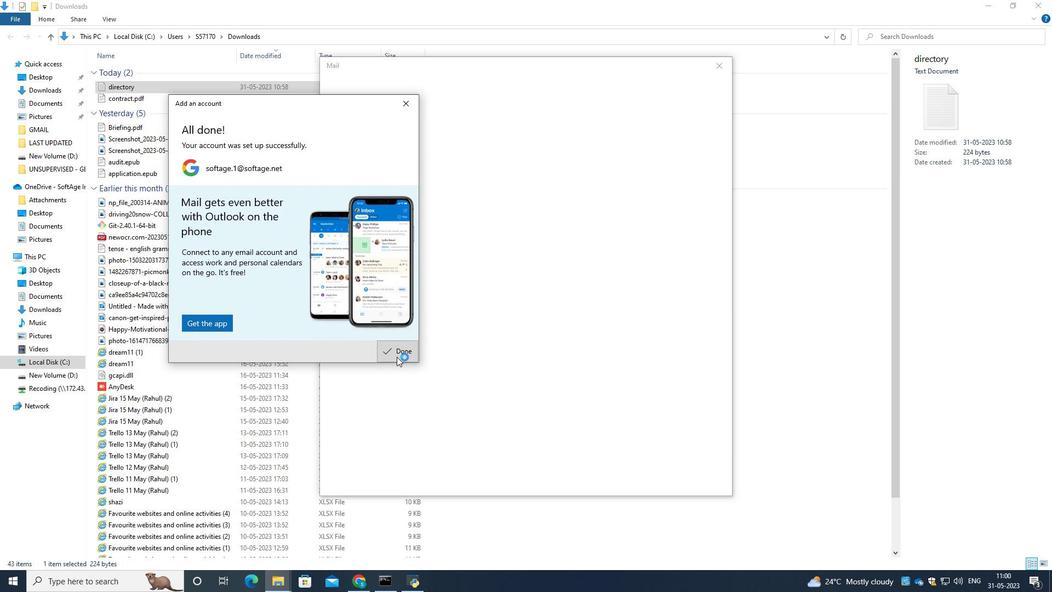 
Action: Mouse pressed left at (396, 353)
Screenshot: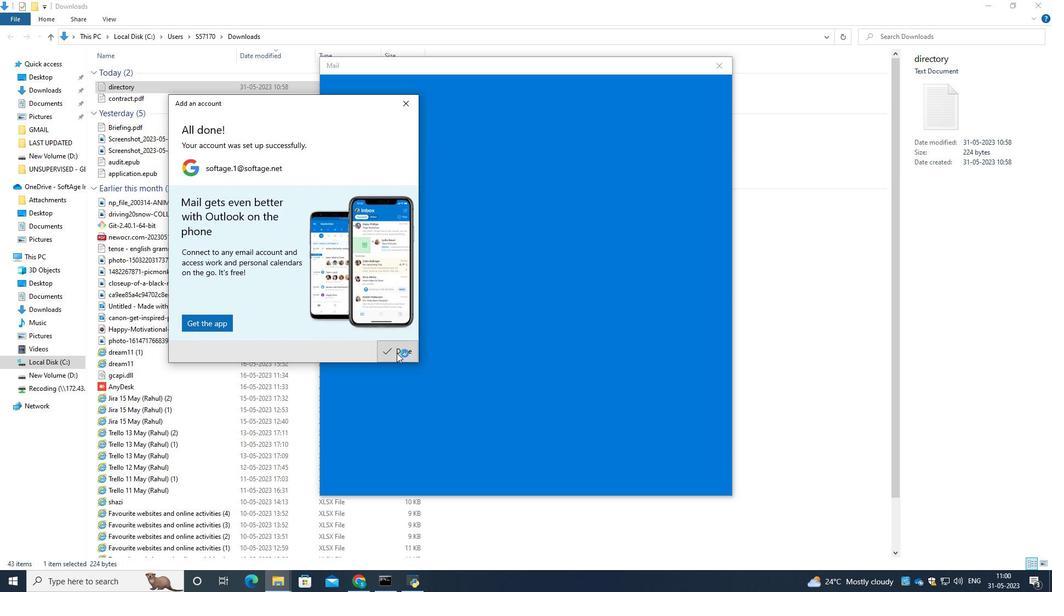 
Action: Mouse moved to (351, 548)
Screenshot: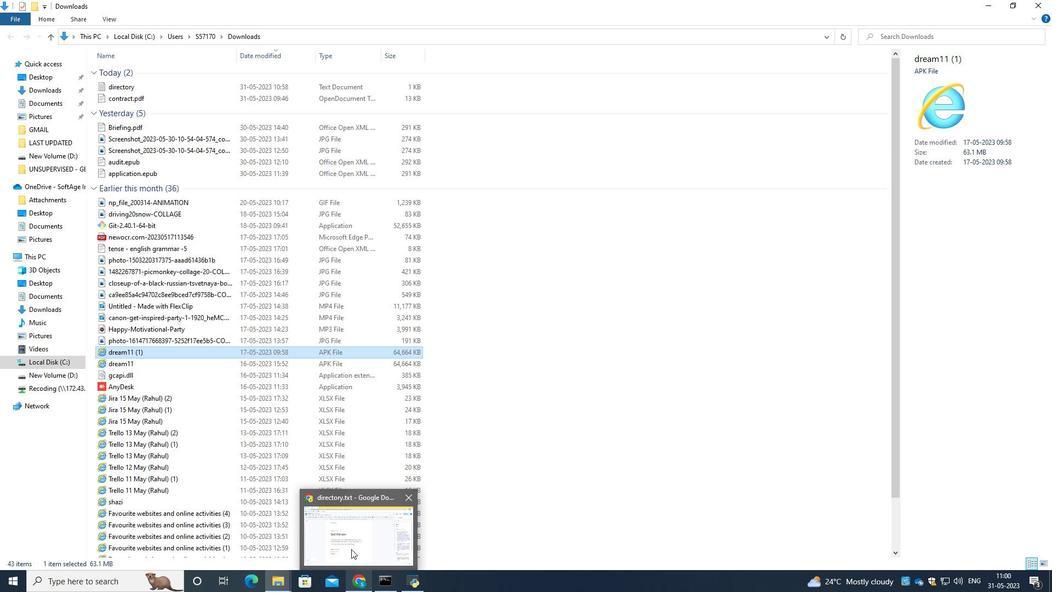 
Action: Mouse pressed left at (351, 548)
Screenshot: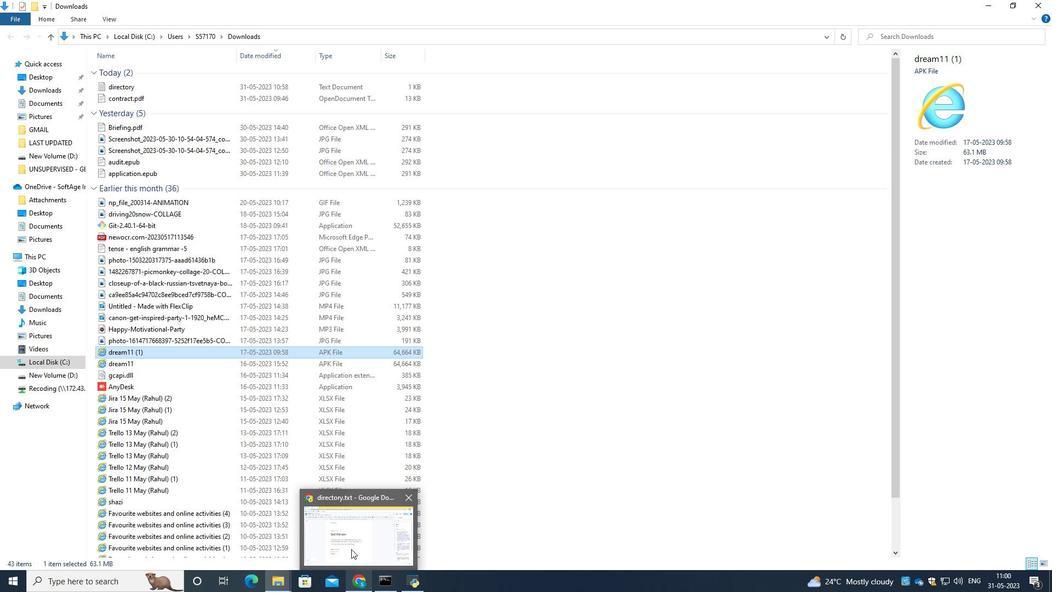 
Action: Mouse moved to (114, 80)
Screenshot: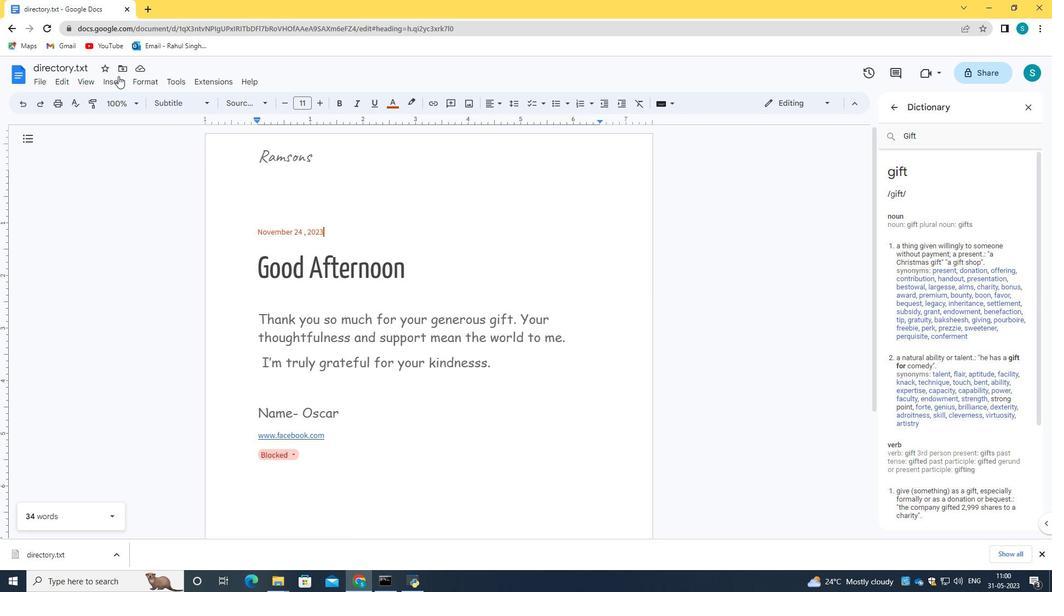 
Action: Mouse pressed left at (114, 80)
Screenshot: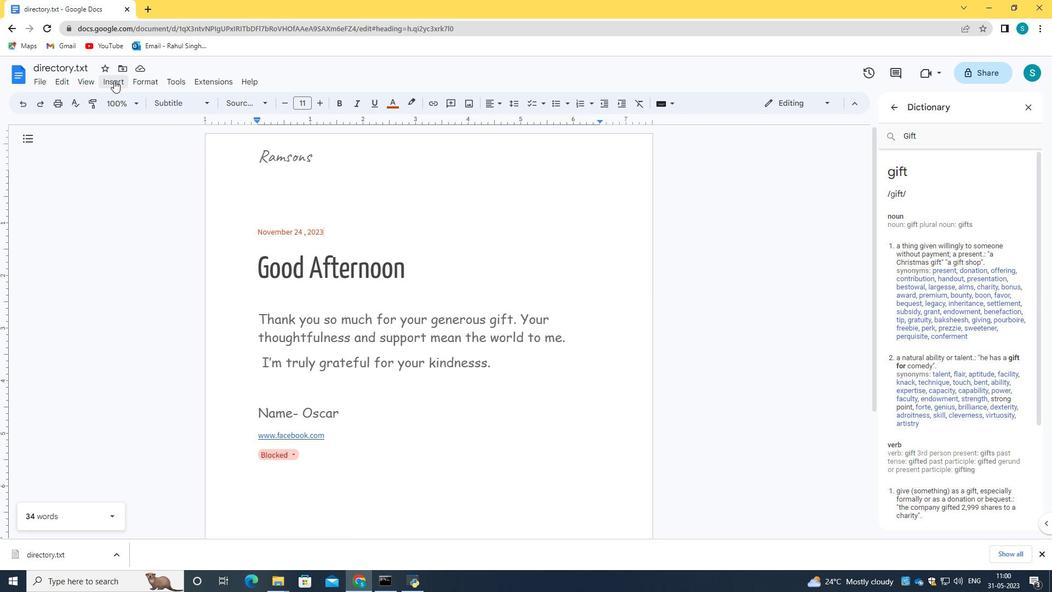
Action: Mouse moved to (90, 252)
Screenshot: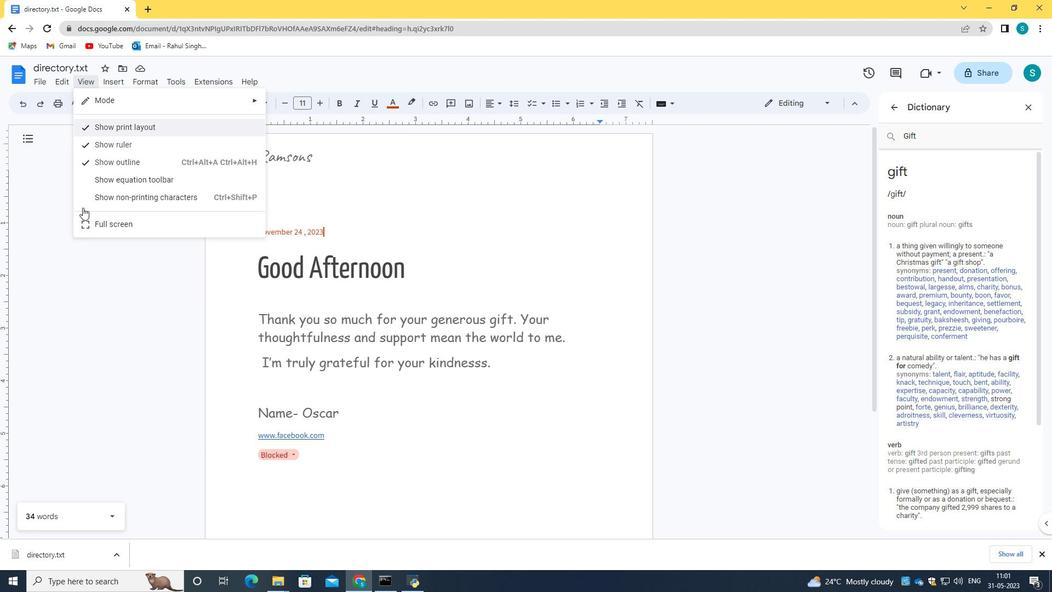 
Action: Mouse pressed left at (90, 252)
Screenshot: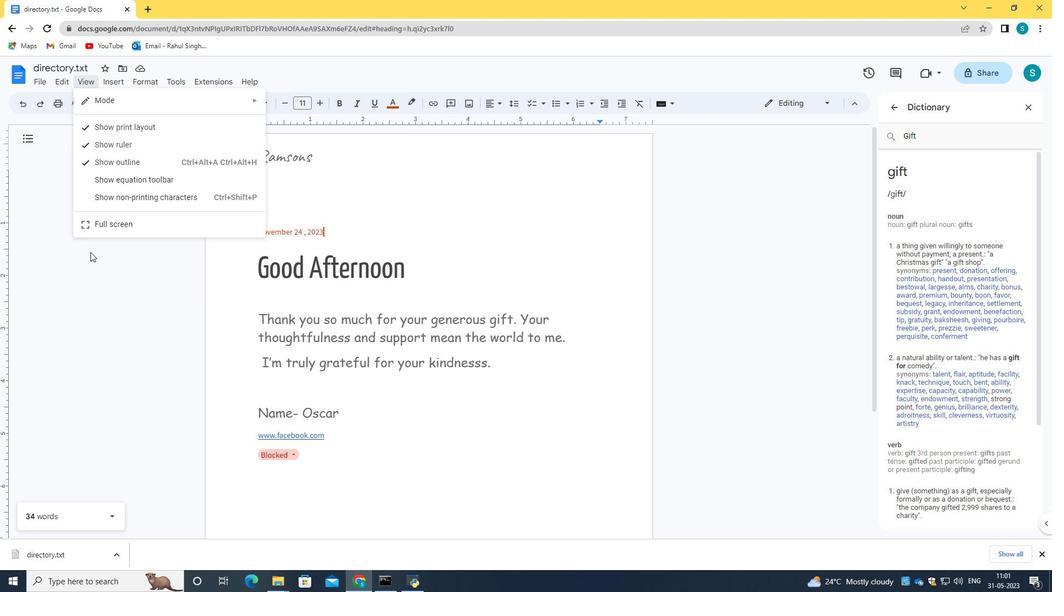 
